 Task: Find people on LinkedIn with the title 'SQL Developer', service category 'Packaging Design', school 'Government College of Engineering', current company 'TVS Supply Chain Solutions', location 'Mujaiyingzi', and talks about '#energy'.
Action: Mouse moved to (614, 86)
Screenshot: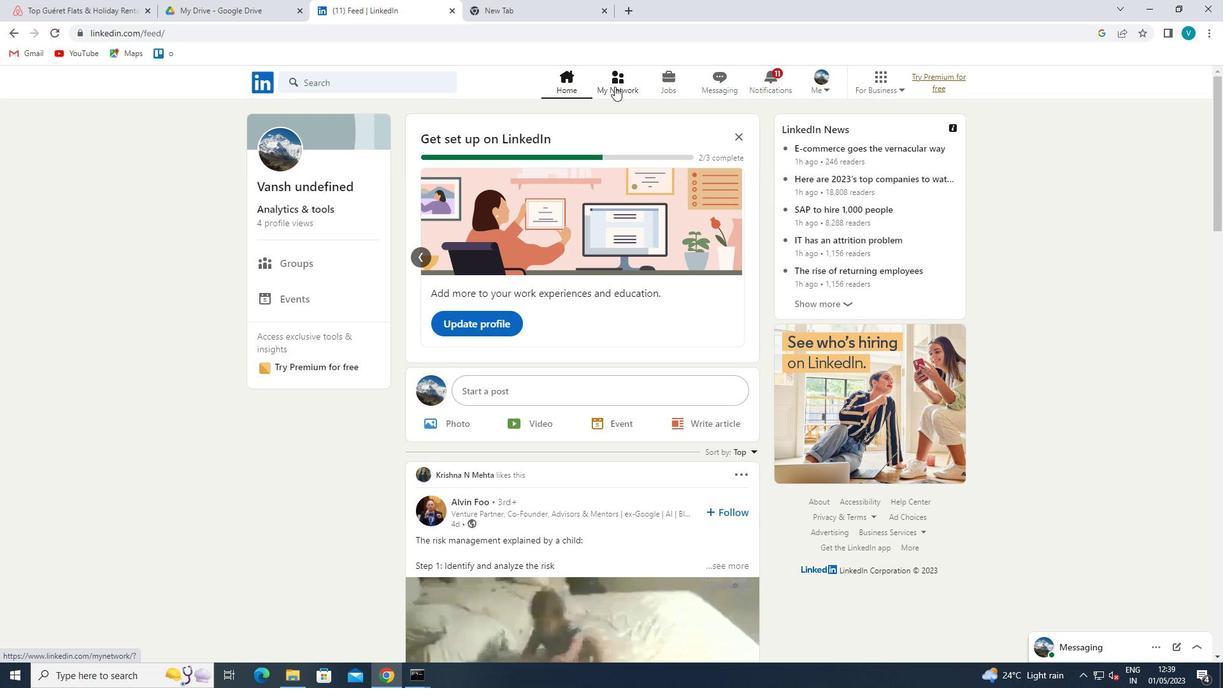 
Action: Mouse pressed left at (614, 86)
Screenshot: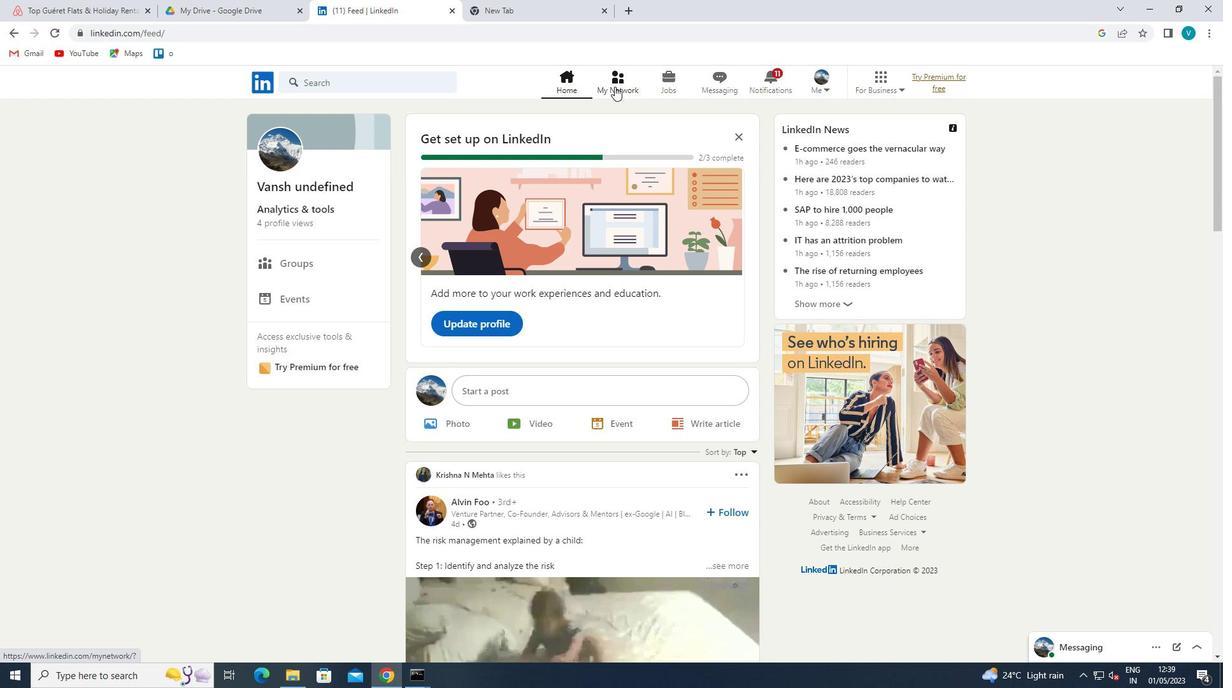 
Action: Mouse moved to (349, 158)
Screenshot: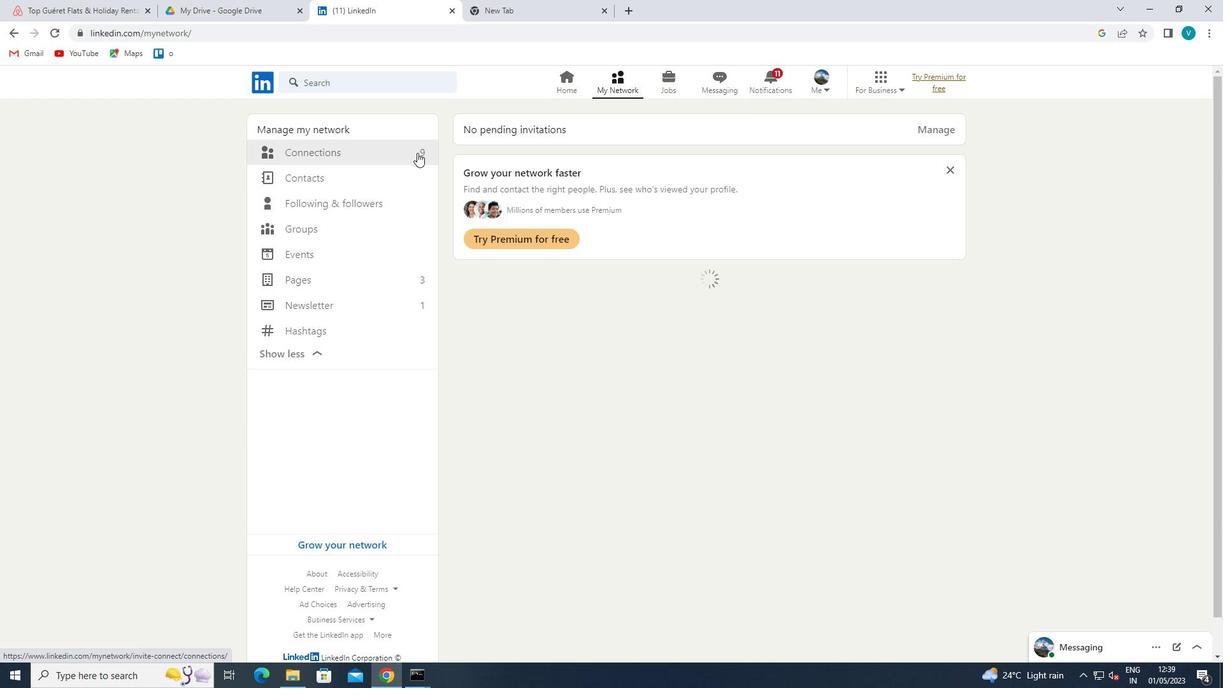 
Action: Mouse pressed left at (349, 158)
Screenshot: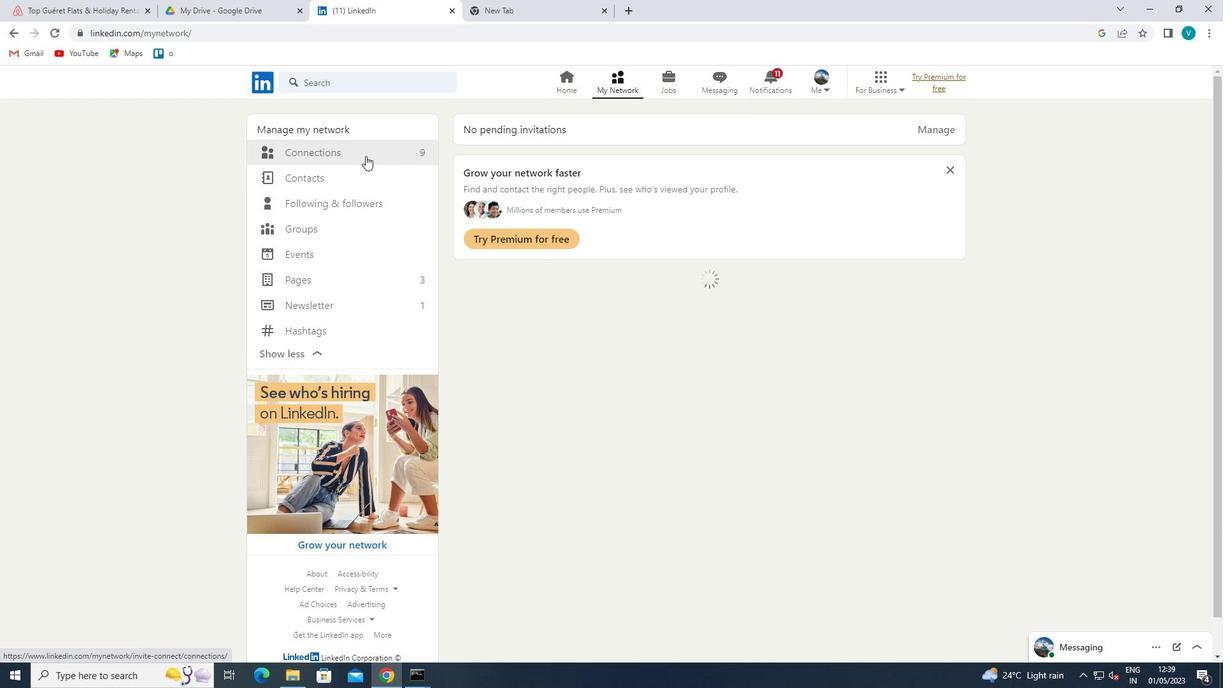 
Action: Mouse moved to (727, 158)
Screenshot: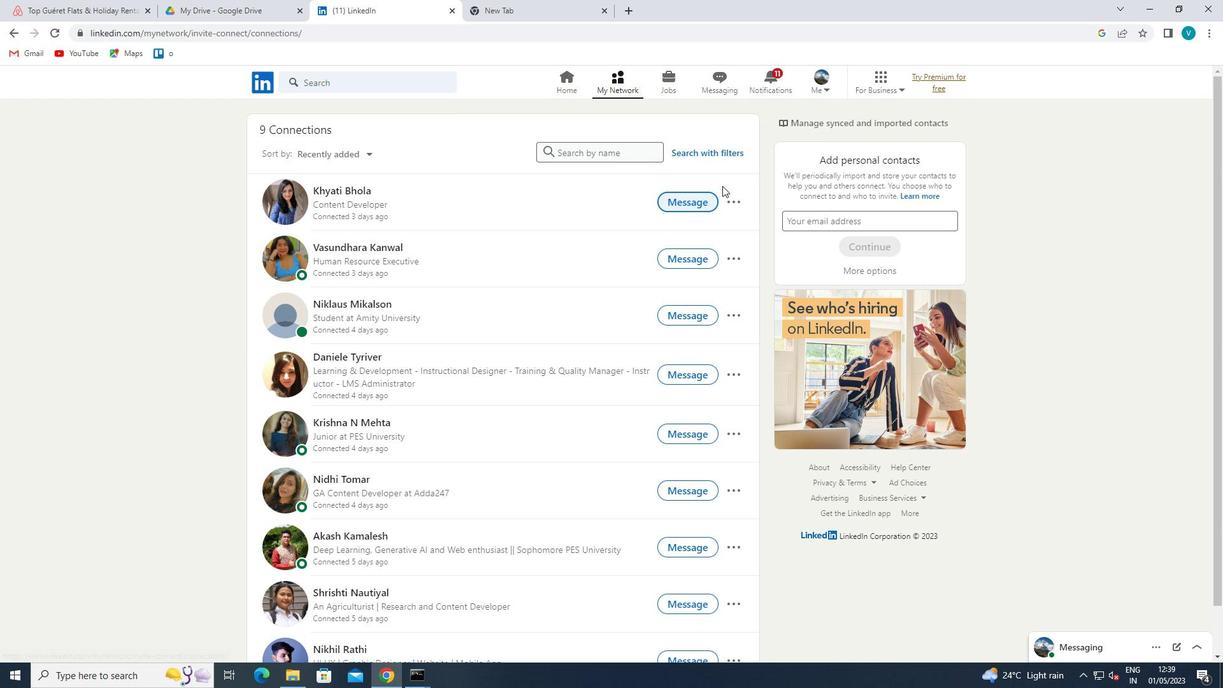
Action: Mouse pressed left at (727, 158)
Screenshot: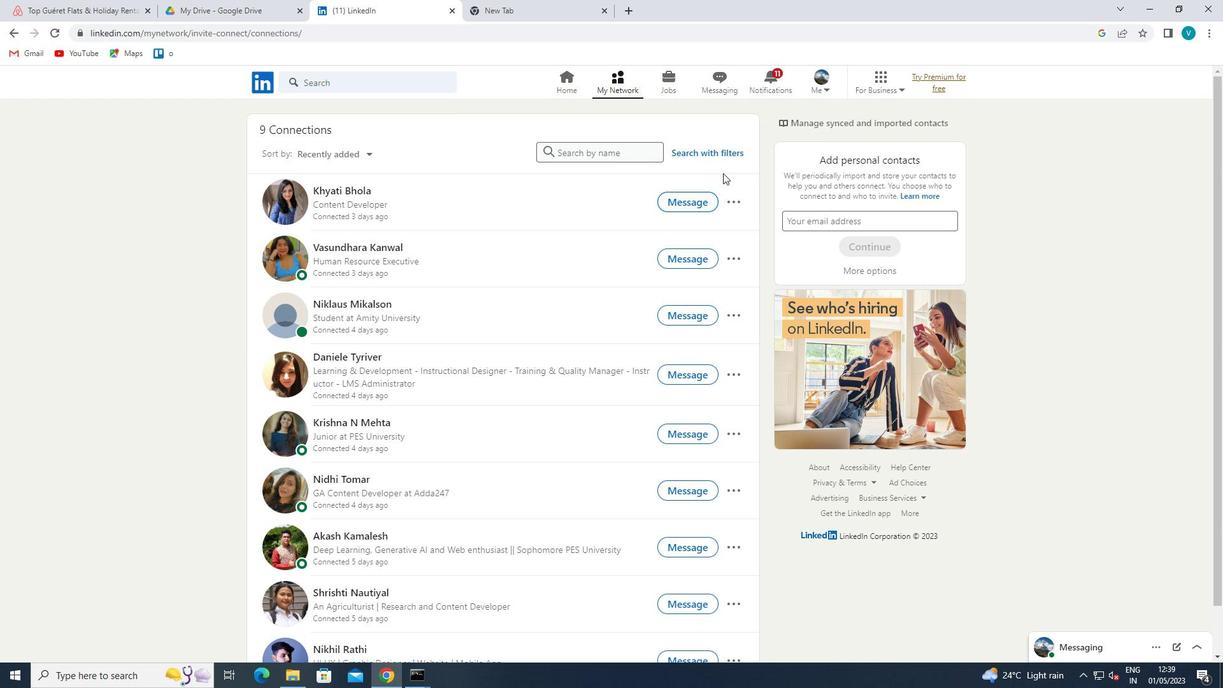 
Action: Mouse moved to (606, 120)
Screenshot: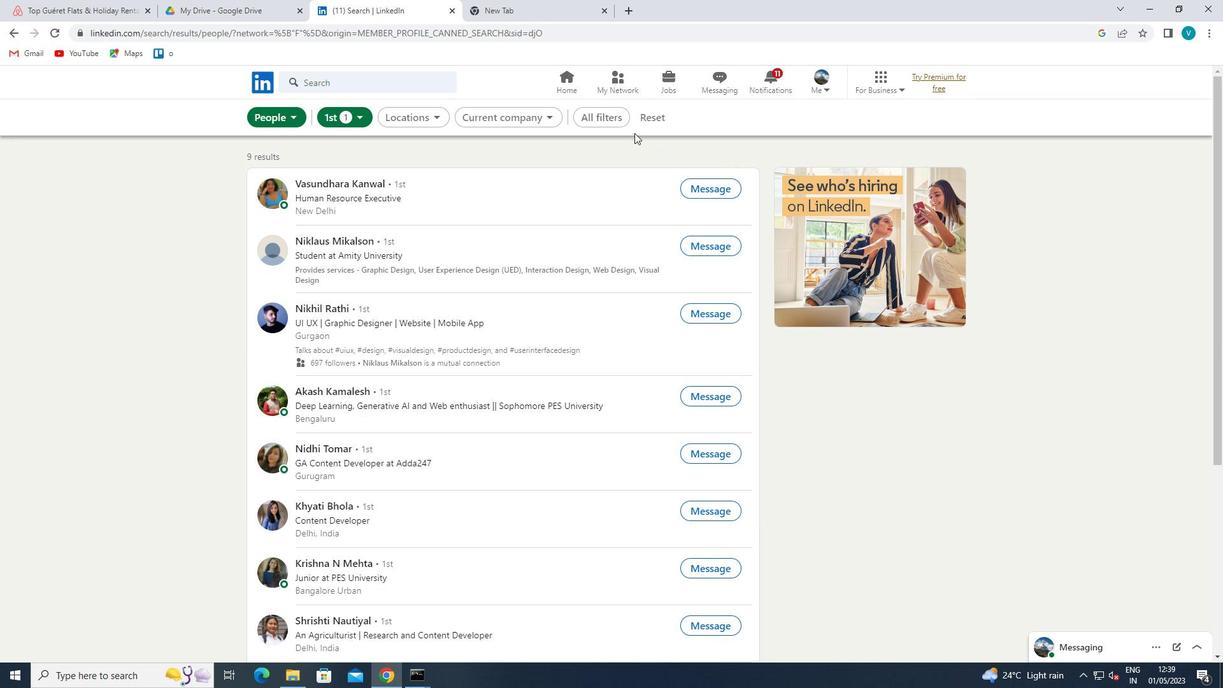 
Action: Mouse pressed left at (606, 120)
Screenshot: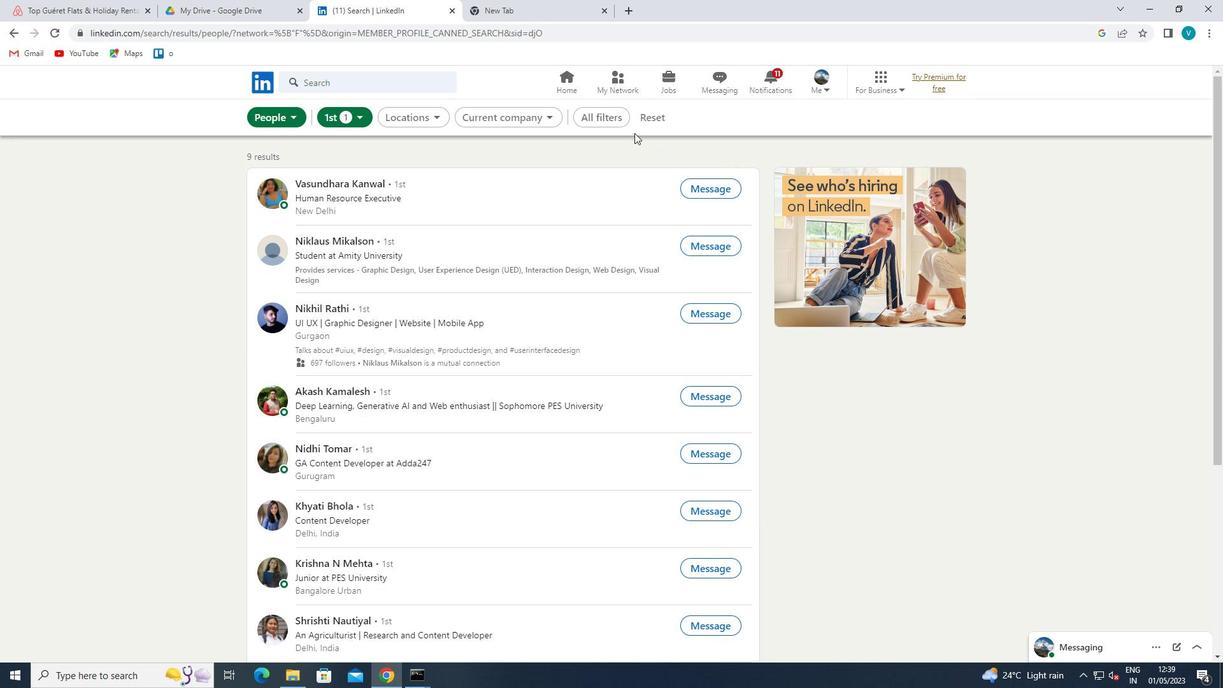 
Action: Mouse moved to (1066, 375)
Screenshot: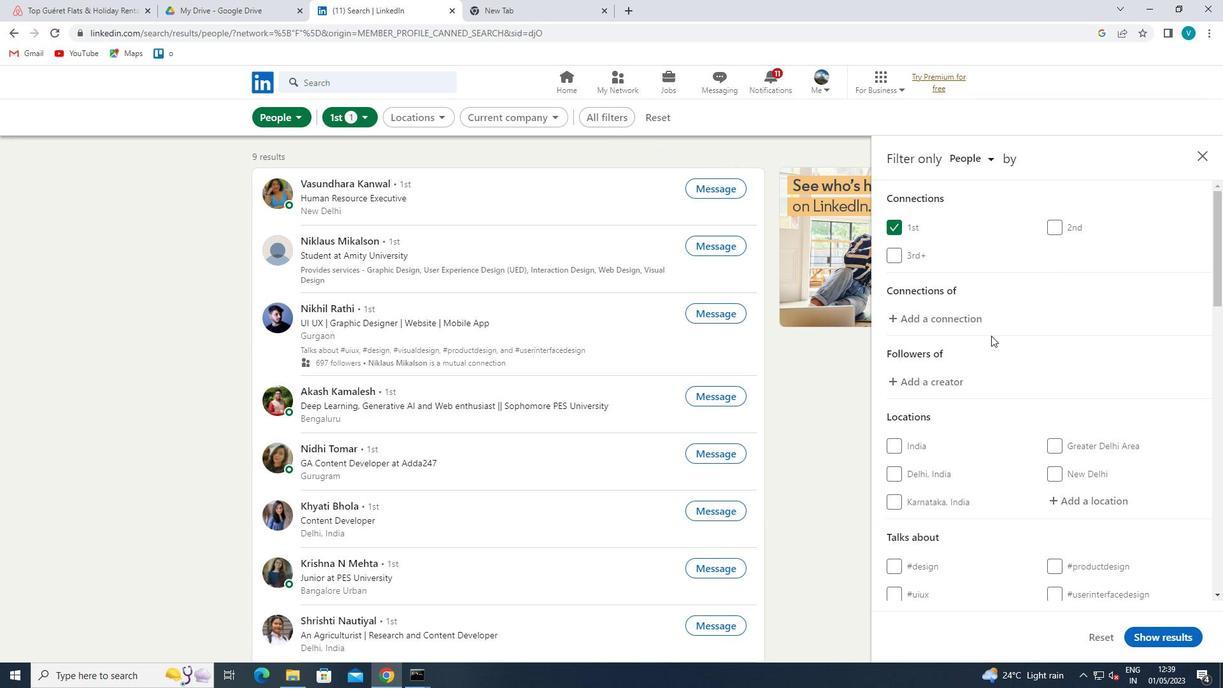 
Action: Mouse scrolled (1066, 374) with delta (0, 0)
Screenshot: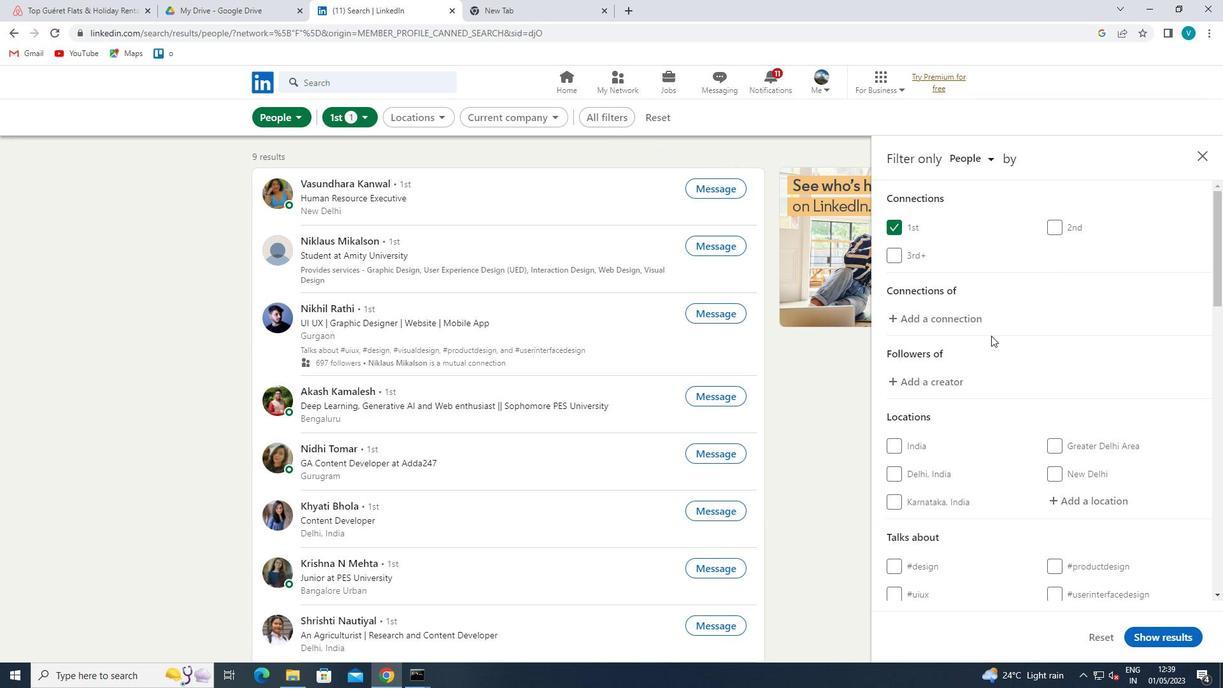 
Action: Mouse scrolled (1066, 374) with delta (0, 0)
Screenshot: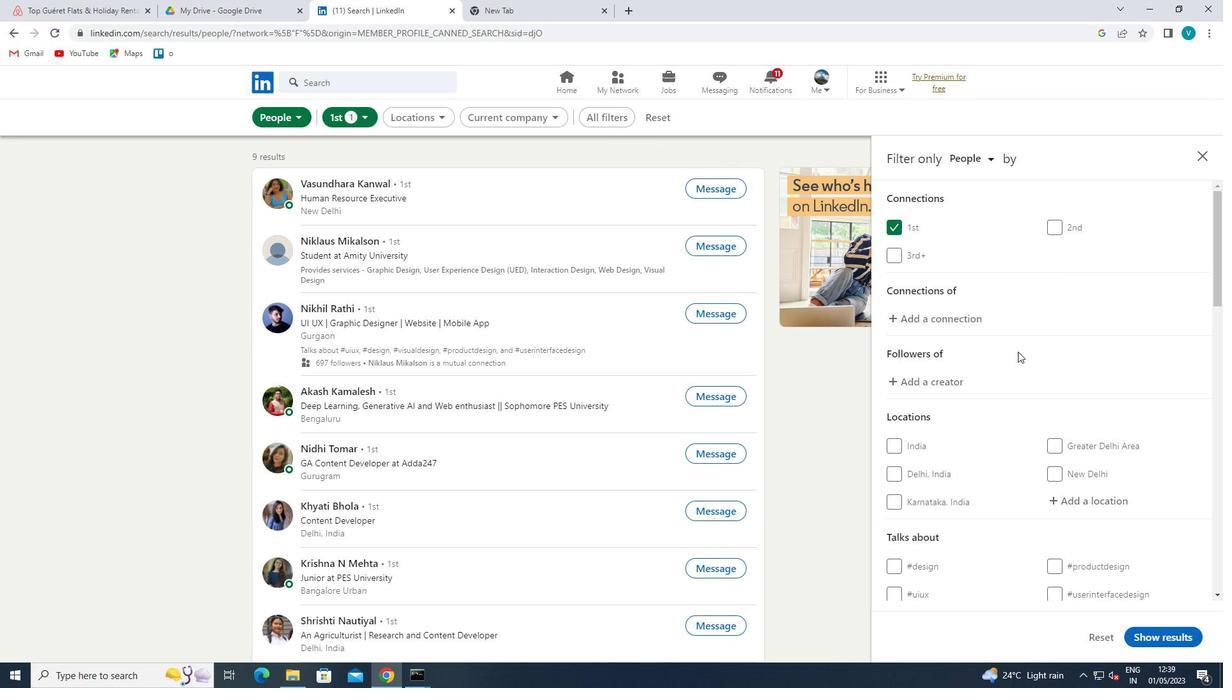 
Action: Mouse moved to (1087, 366)
Screenshot: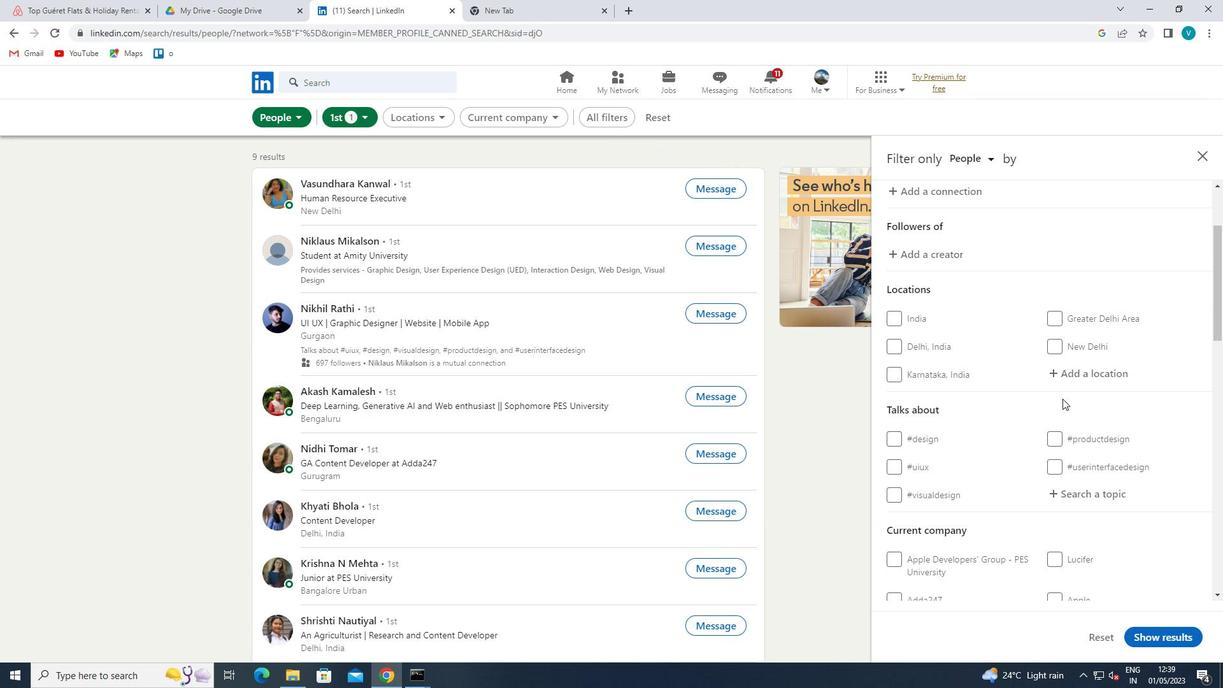 
Action: Mouse pressed left at (1087, 366)
Screenshot: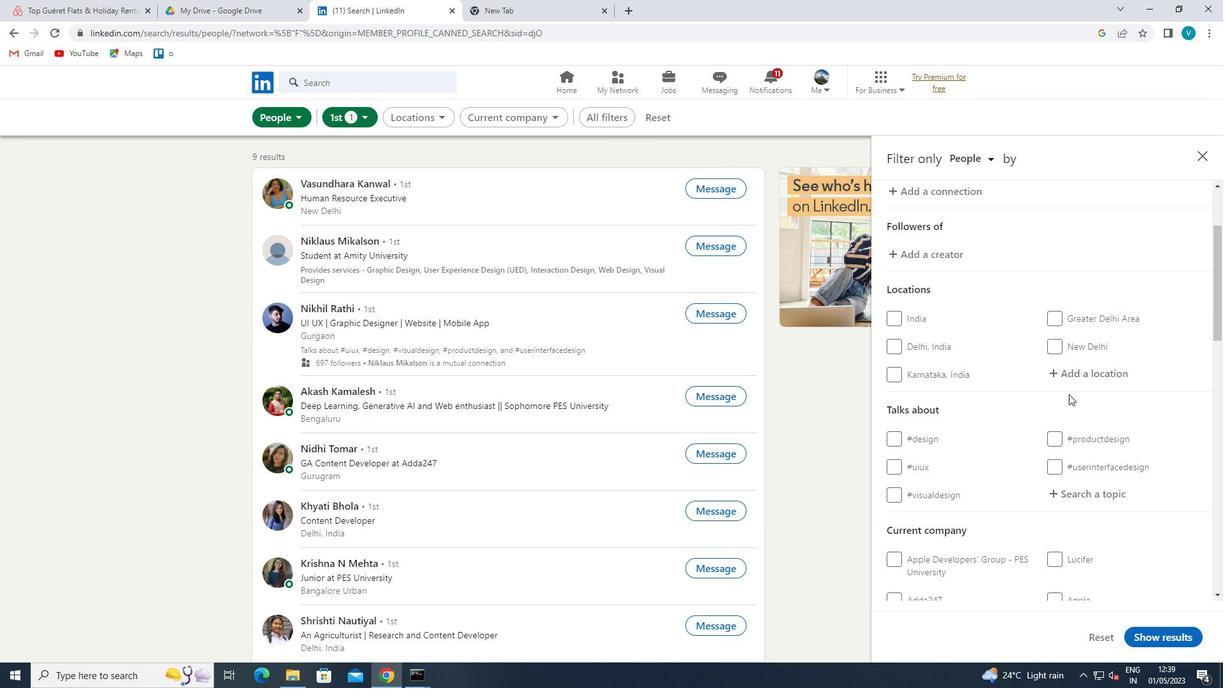 
Action: Mouse moved to (1088, 365)
Screenshot: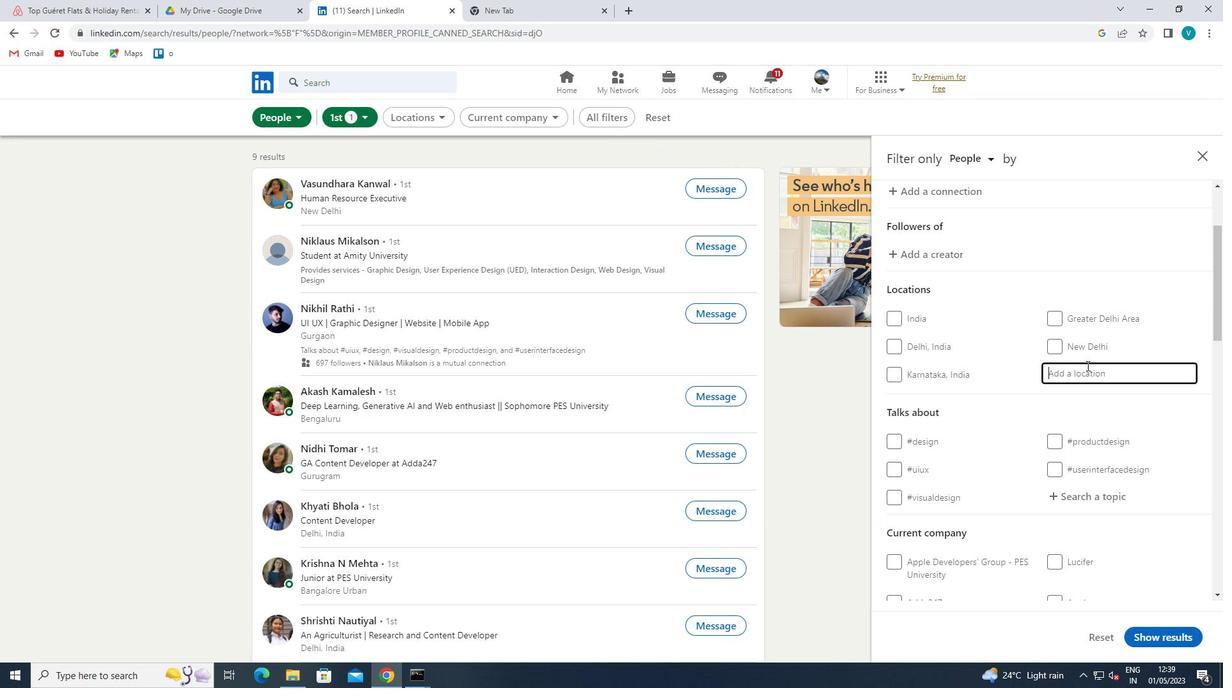 
Action: Key pressed <Key.shift>MUH<Key.backspace>JIAYINGZI<Key.space>
Screenshot: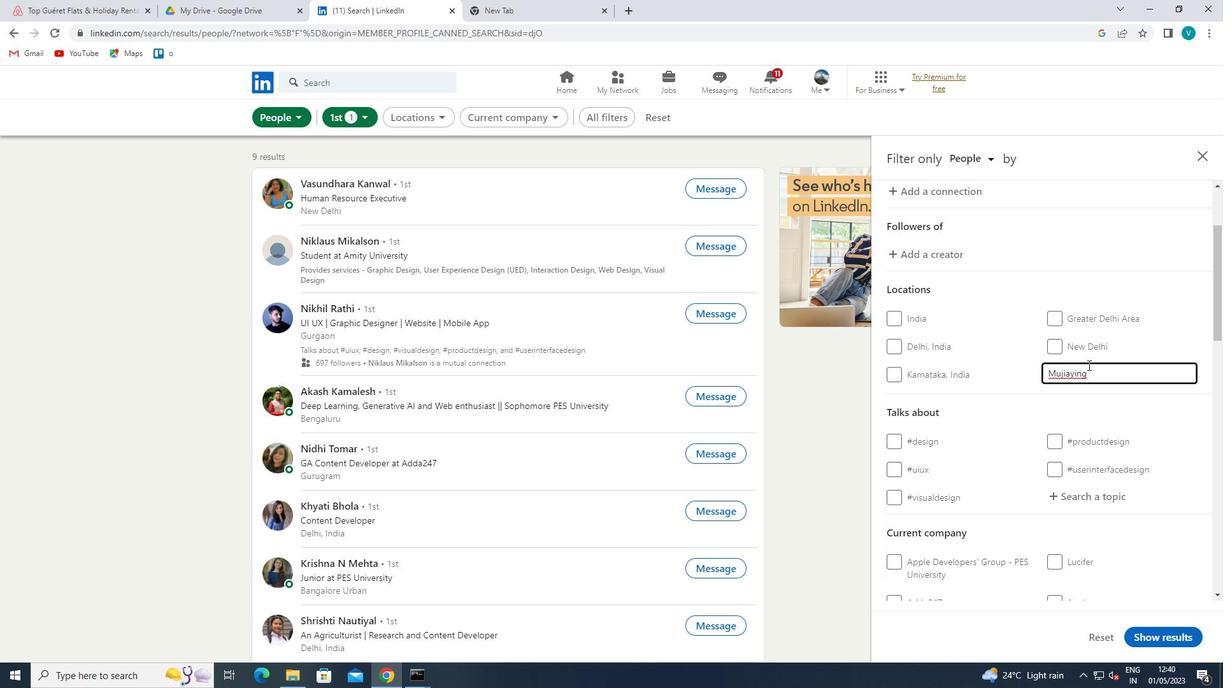 
Action: Mouse moved to (1010, 389)
Screenshot: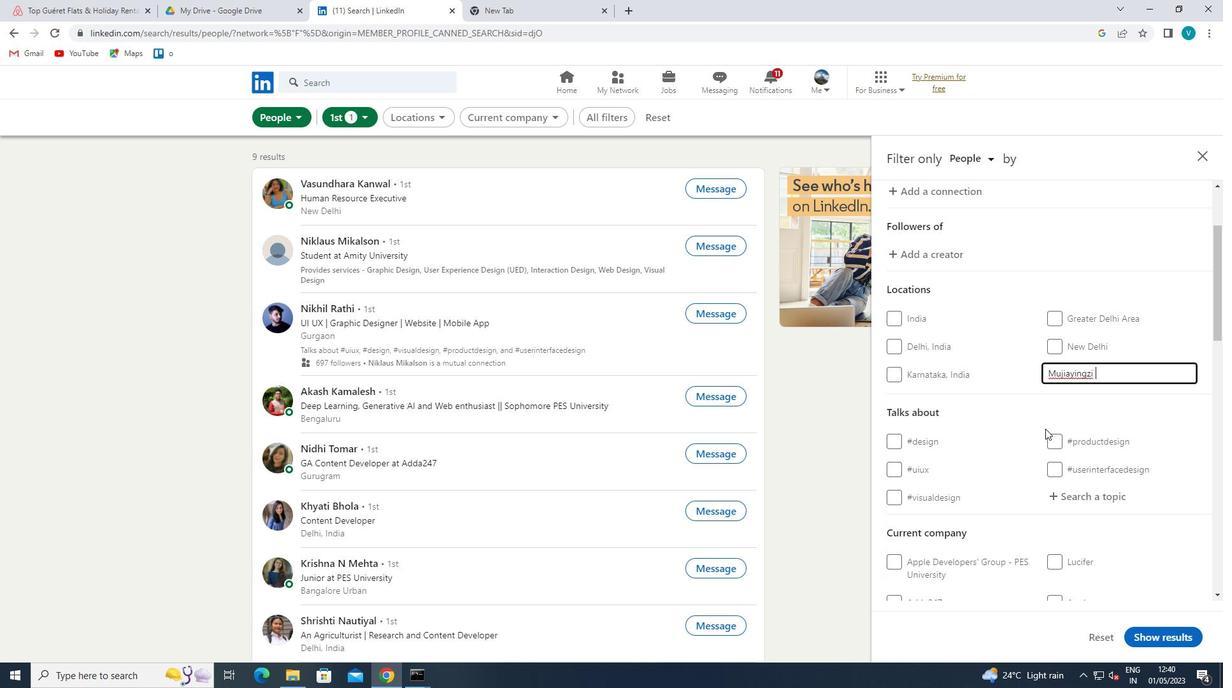 
Action: Mouse pressed left at (1010, 389)
Screenshot: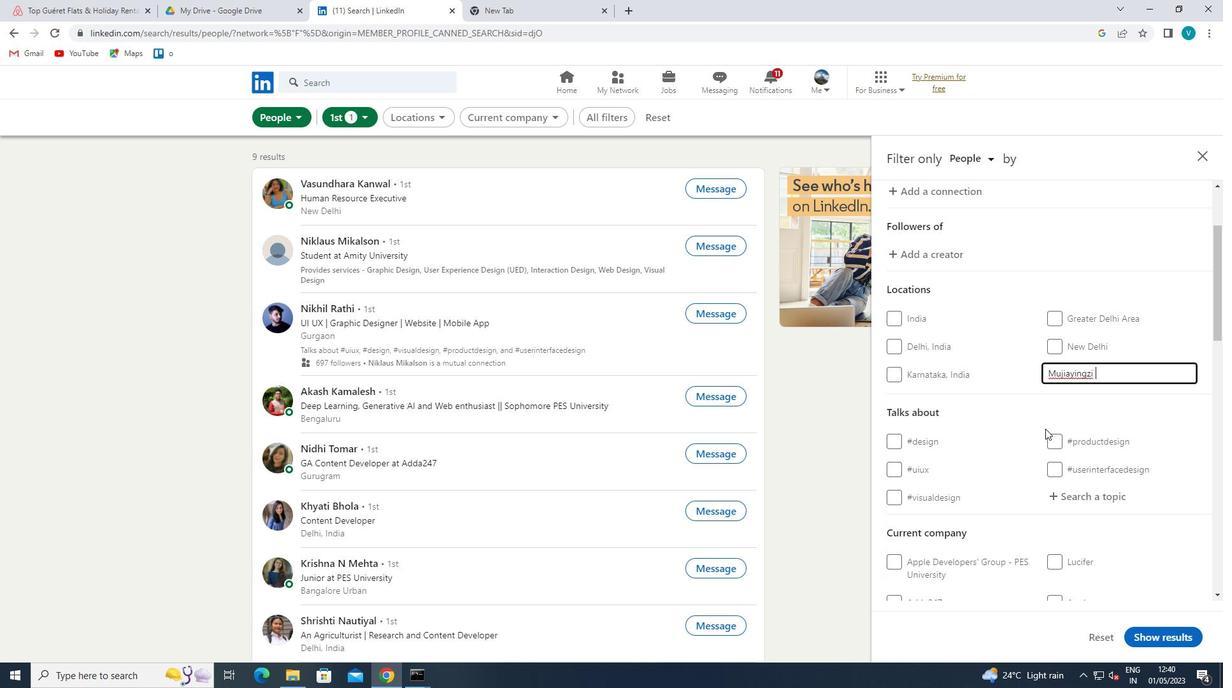 
Action: Mouse moved to (1077, 419)
Screenshot: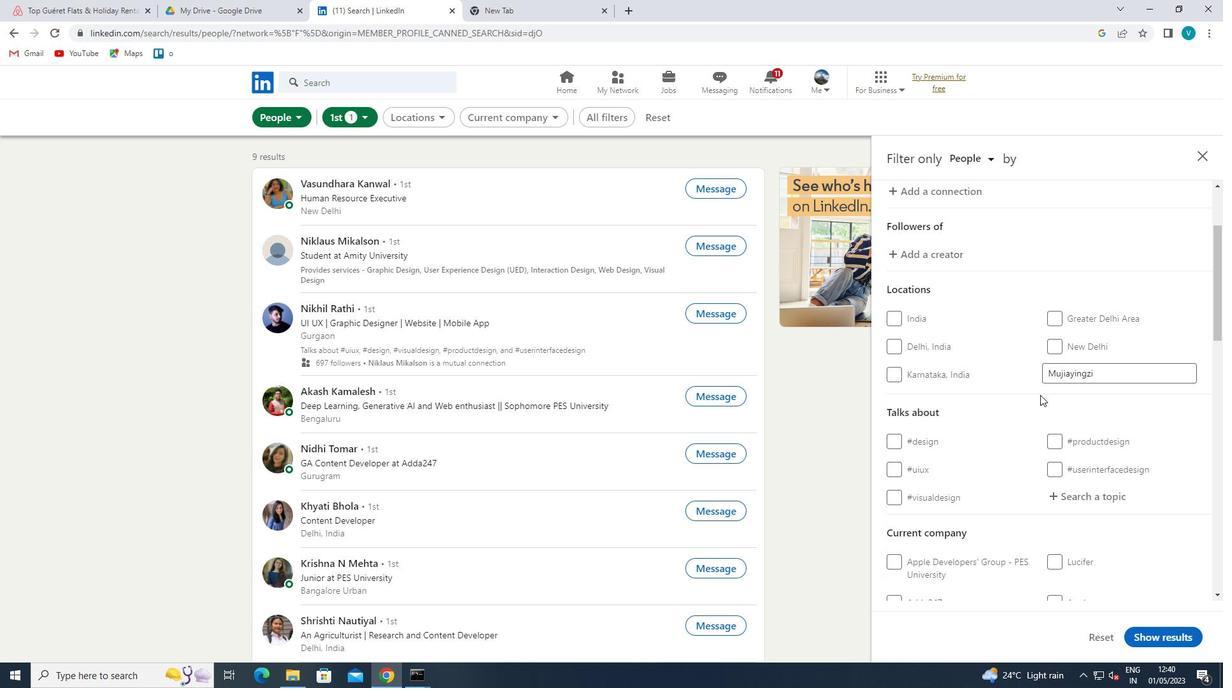 
Action: Mouse scrolled (1077, 418) with delta (0, 0)
Screenshot: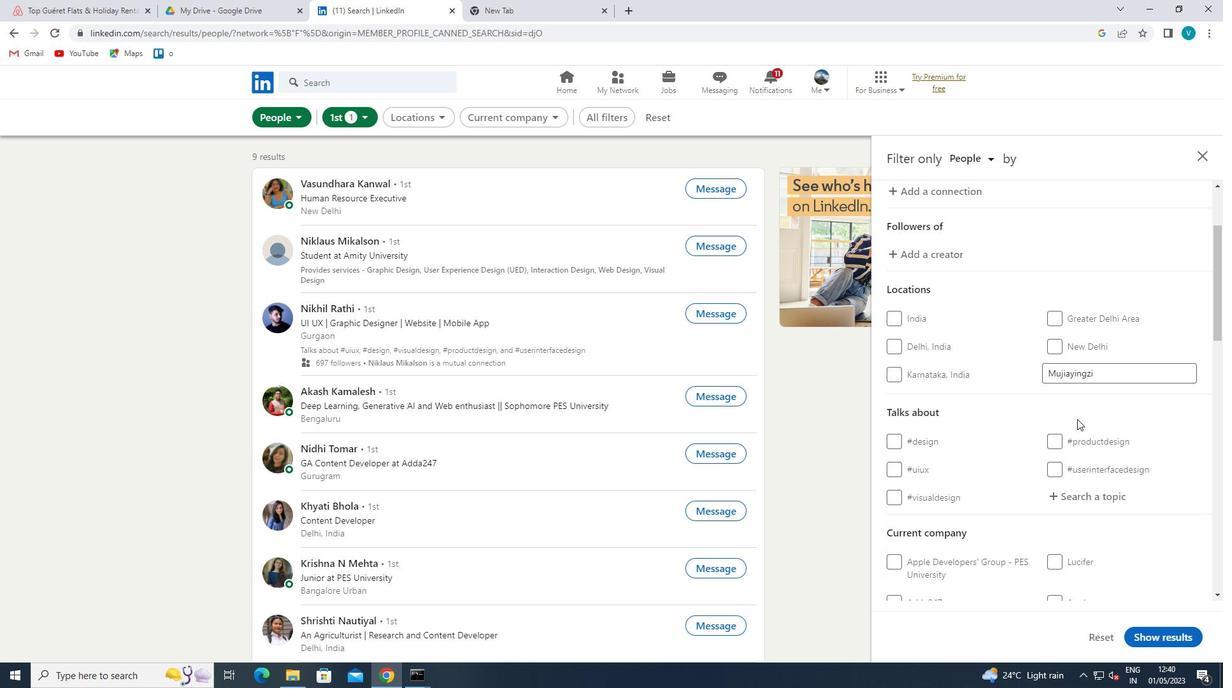 
Action: Mouse moved to (1077, 419)
Screenshot: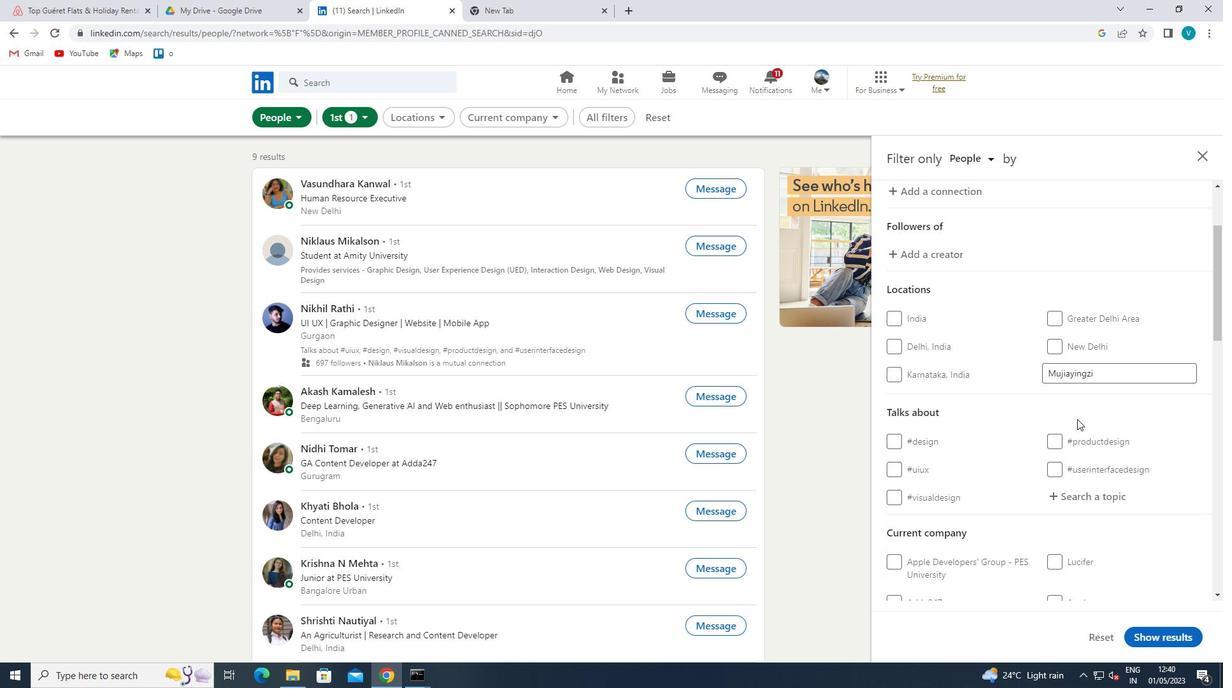 
Action: Mouse scrolled (1077, 419) with delta (0, 0)
Screenshot: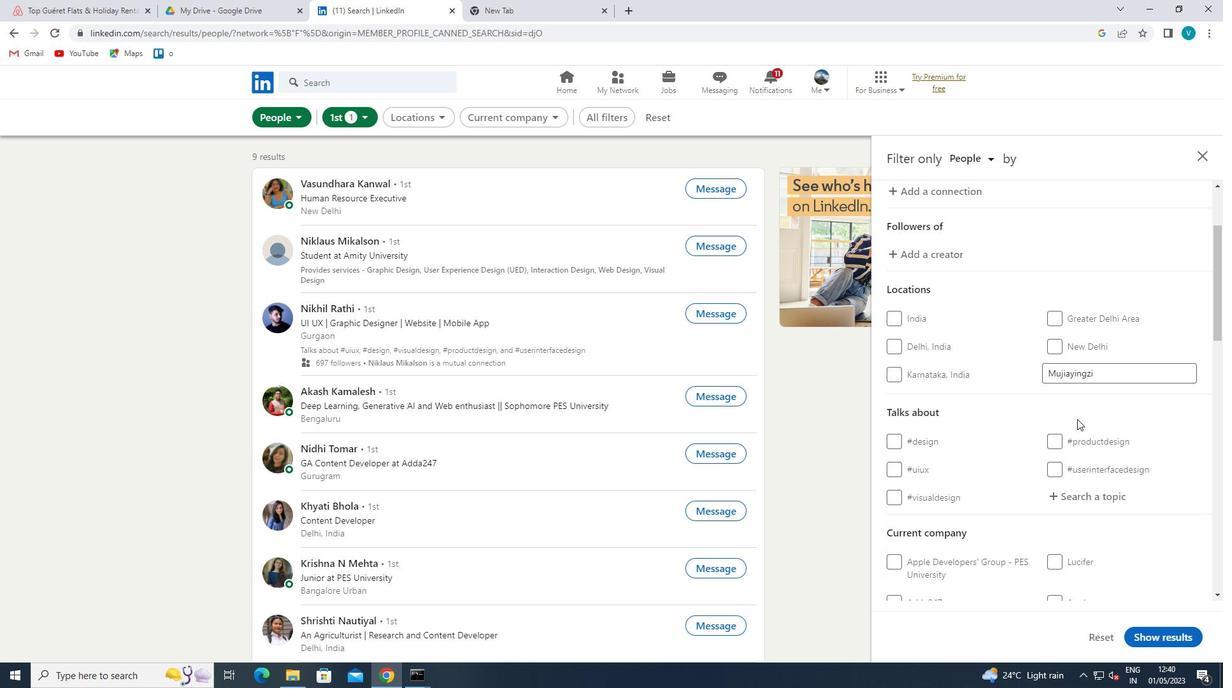 
Action: Mouse moved to (1103, 367)
Screenshot: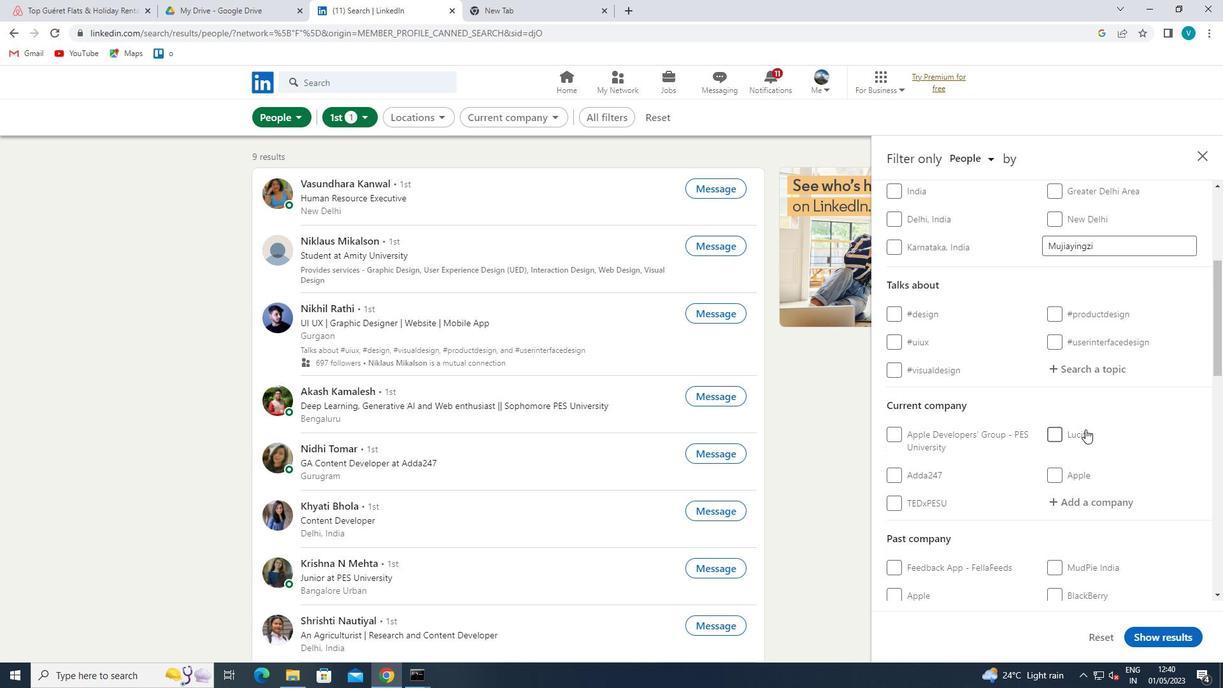 
Action: Mouse pressed left at (1103, 367)
Screenshot: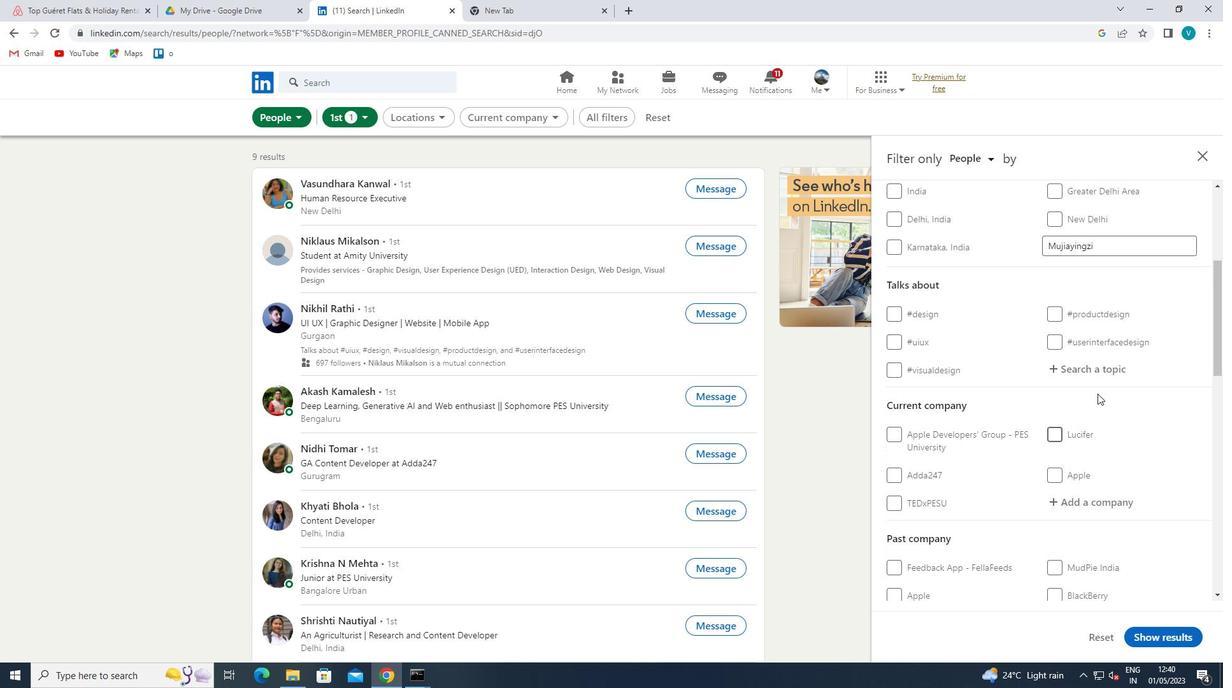 
Action: Key pressed <Key.shift>#ENERGY
Screenshot: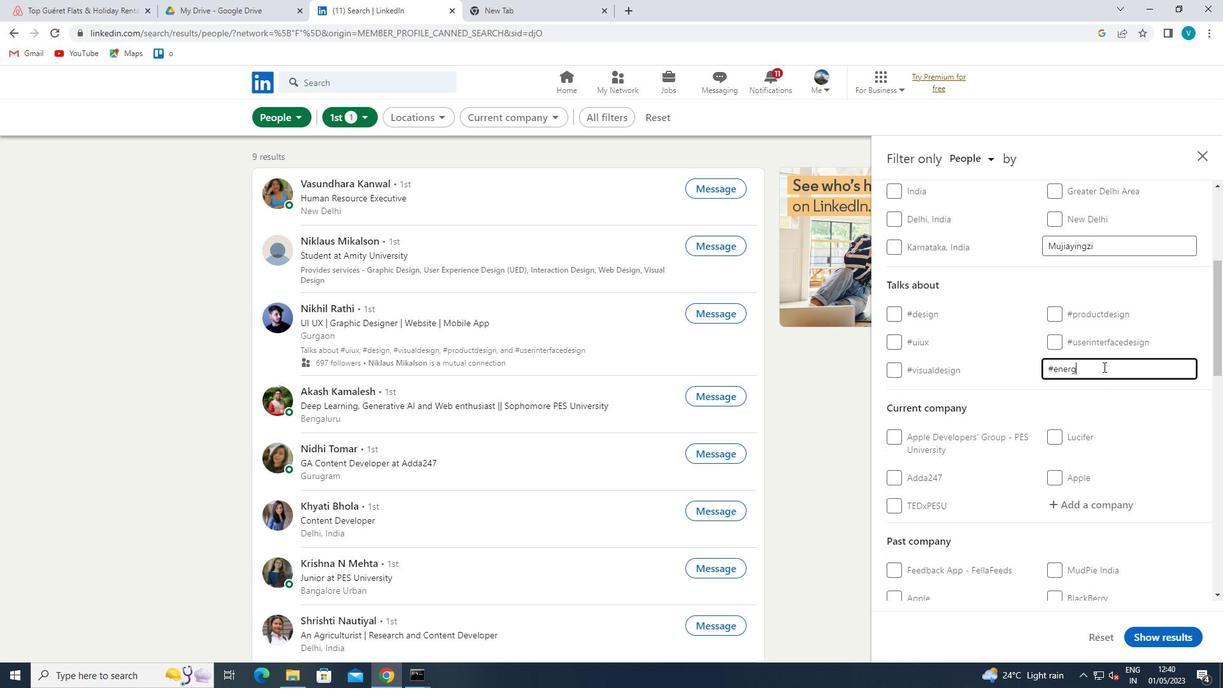 
Action: Mouse moved to (1051, 397)
Screenshot: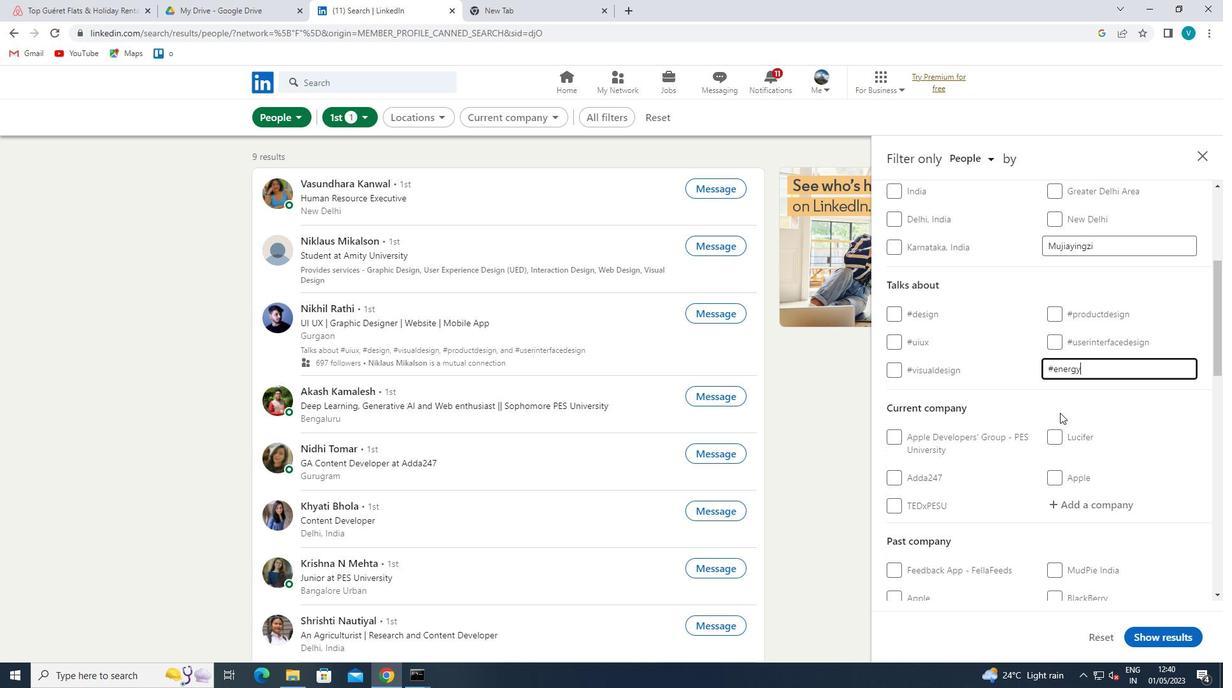 
Action: Mouse pressed left at (1051, 397)
Screenshot: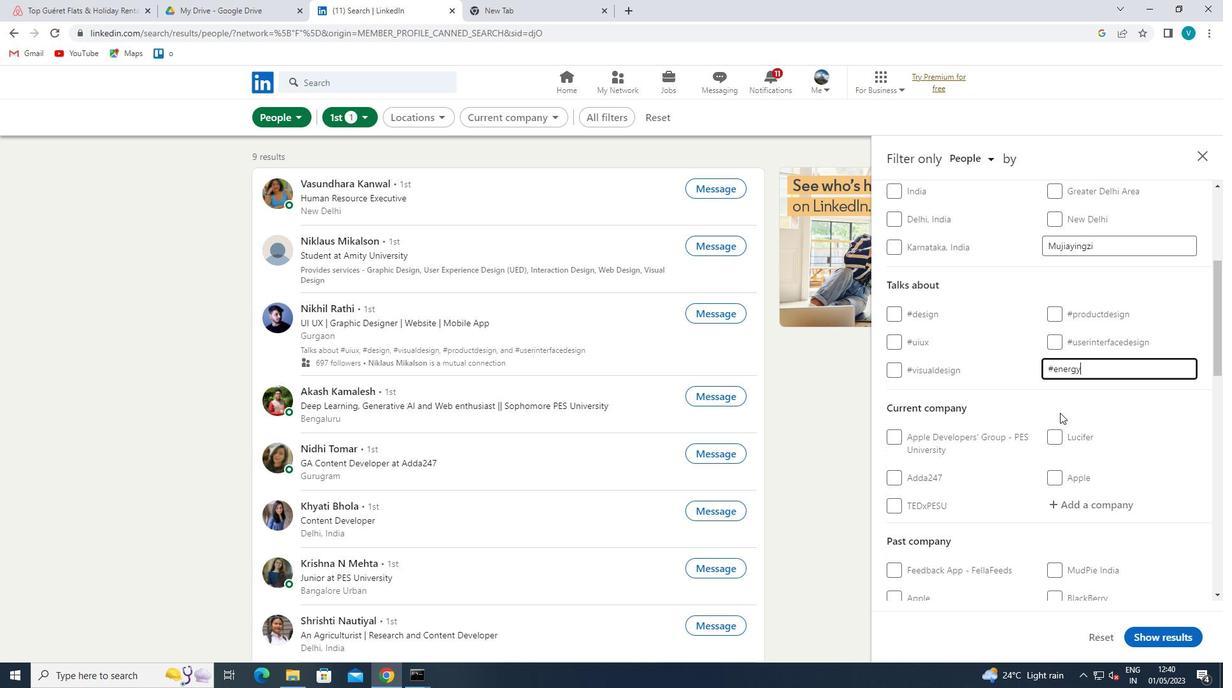 
Action: Mouse moved to (1051, 395)
Screenshot: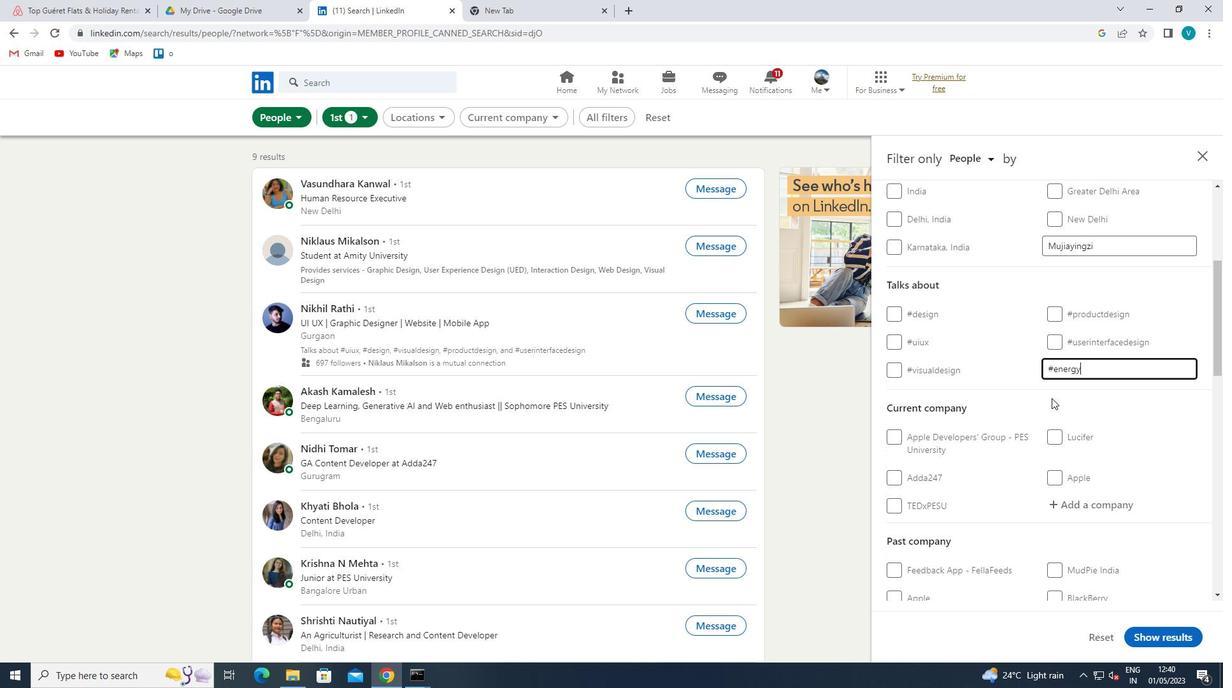 
Action: Mouse scrolled (1051, 395) with delta (0, 0)
Screenshot: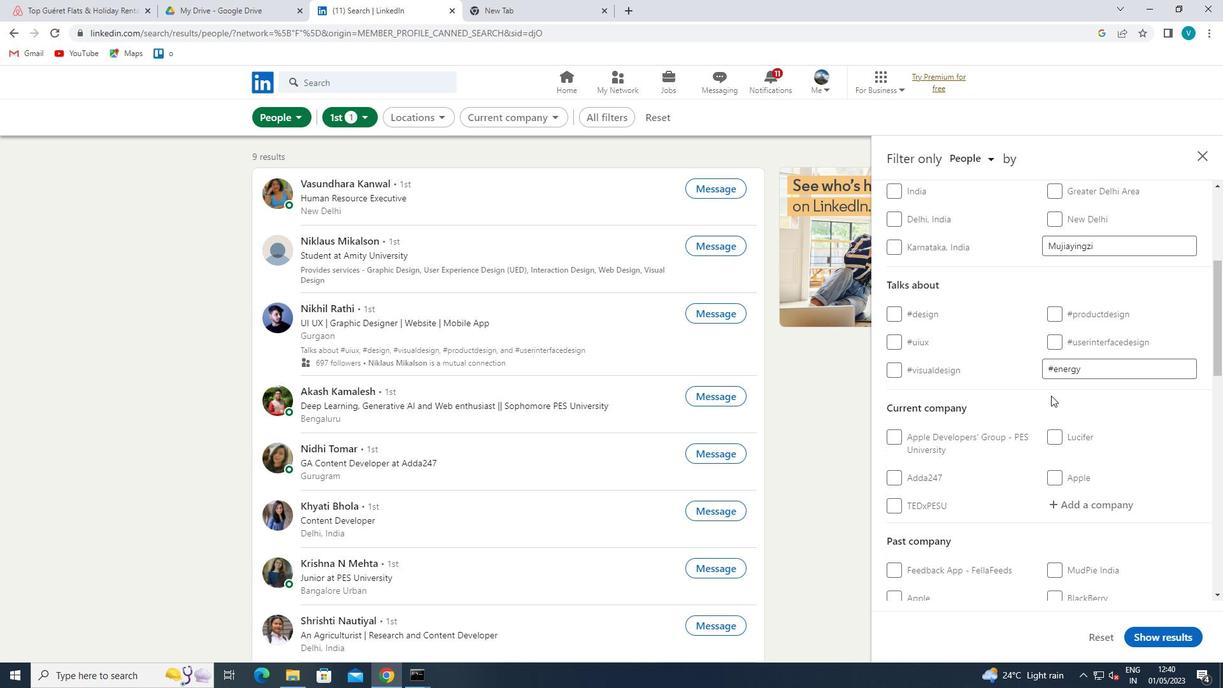 
Action: Mouse scrolled (1051, 395) with delta (0, 0)
Screenshot: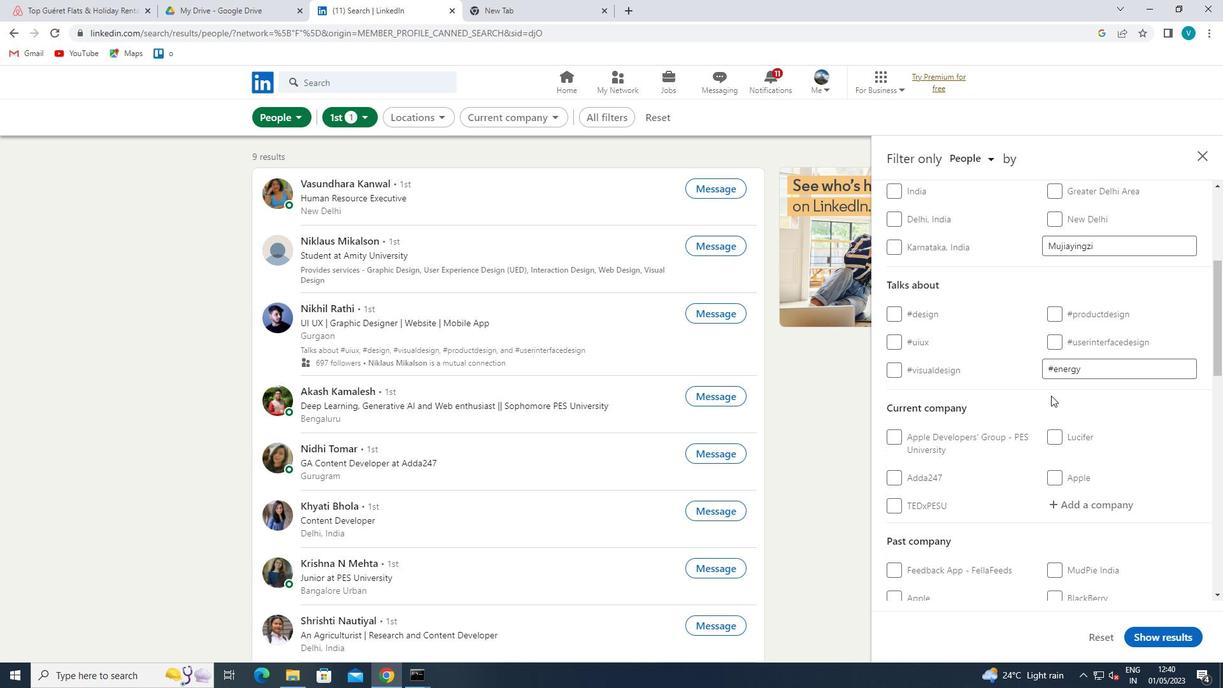 
Action: Mouse moved to (1074, 379)
Screenshot: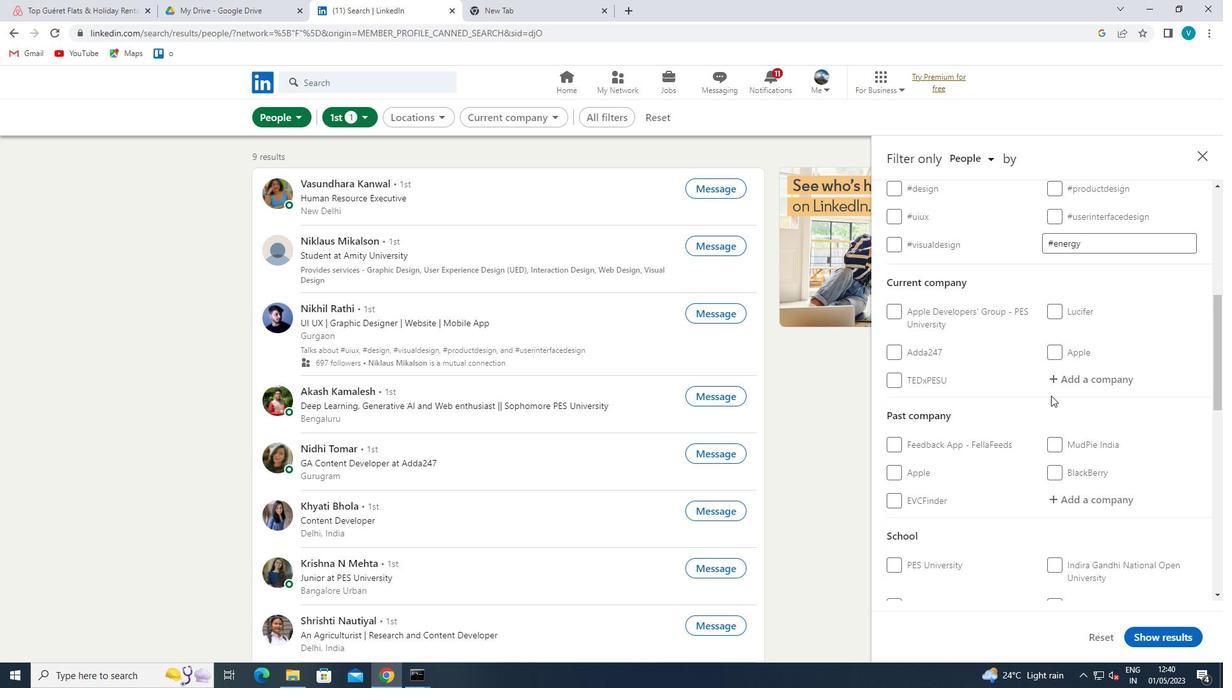 
Action: Mouse pressed left at (1074, 379)
Screenshot: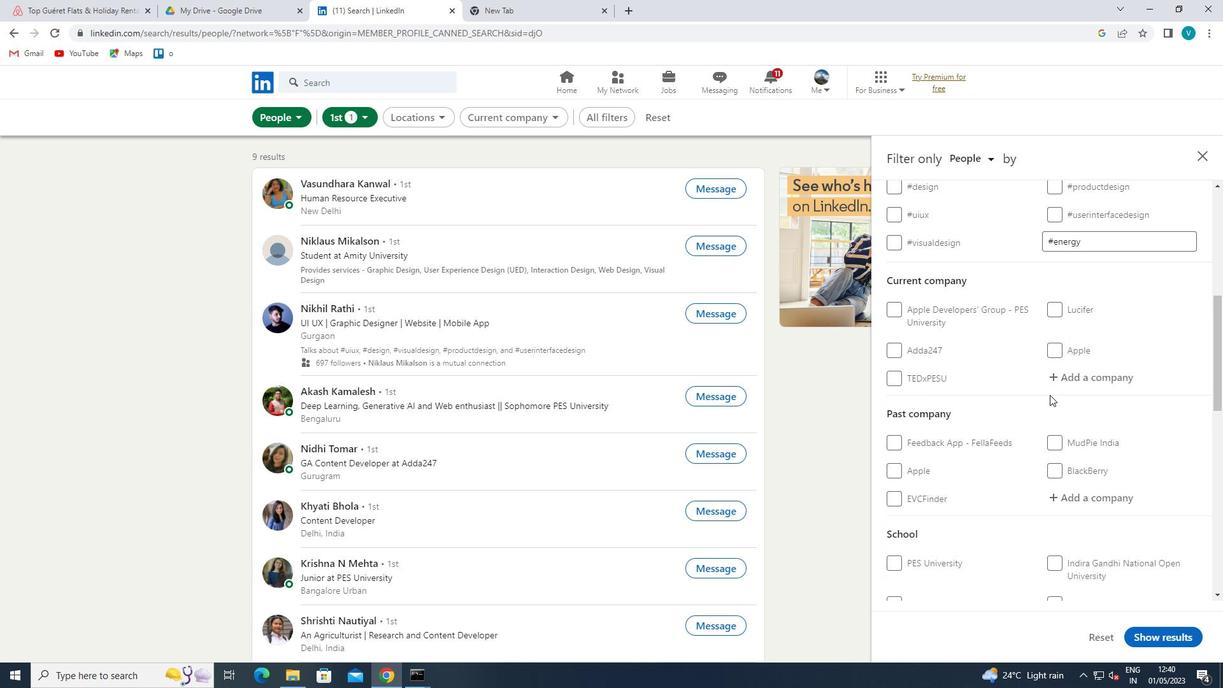 
Action: Key pressed <Key.shift>TVS<Key.space><Key.shift>SUPPLY<Key.space>
Screenshot: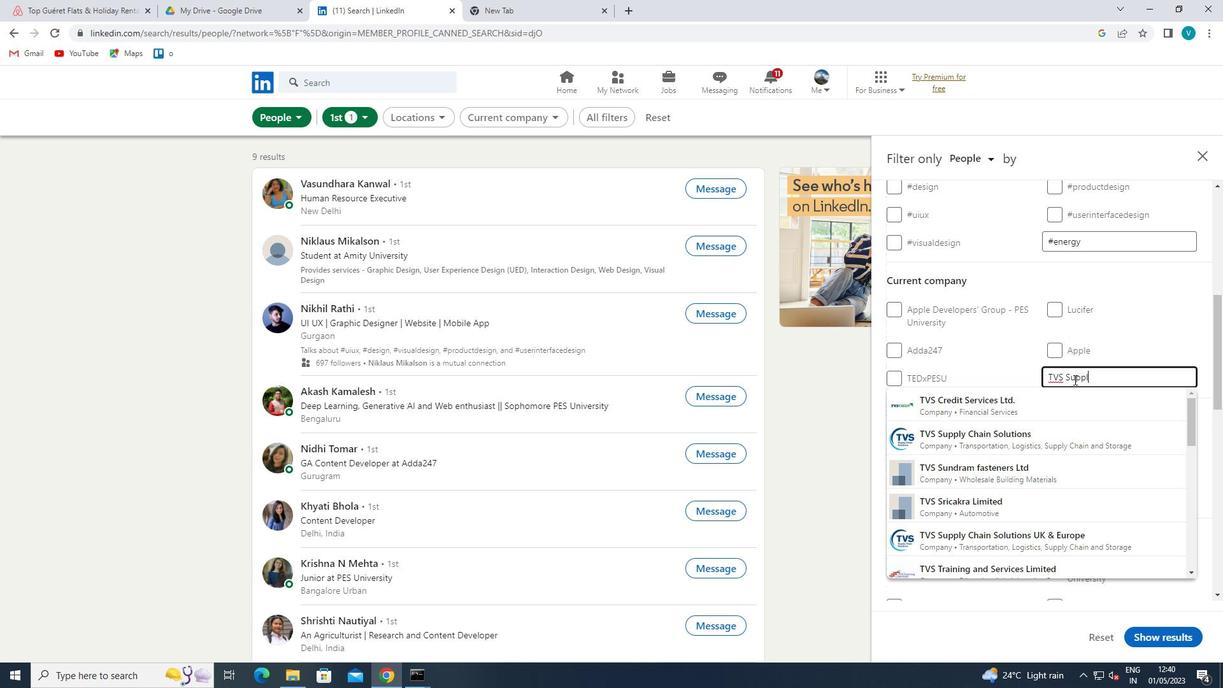 
Action: Mouse moved to (1059, 401)
Screenshot: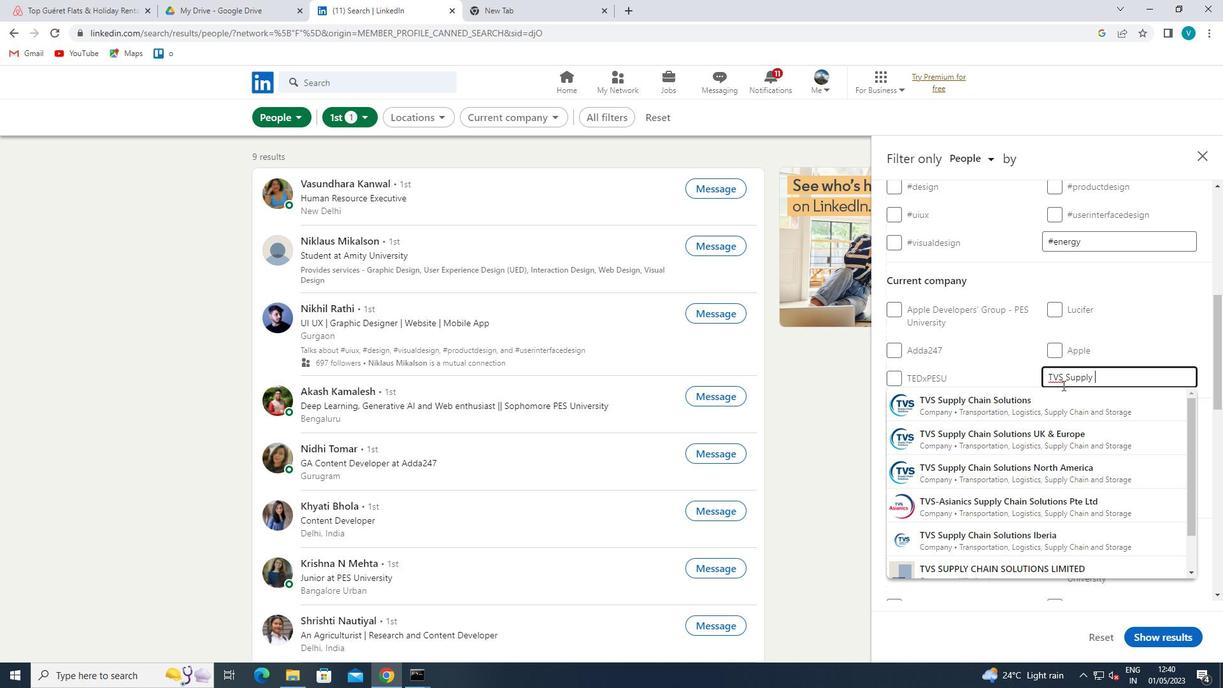 
Action: Mouse pressed left at (1059, 401)
Screenshot: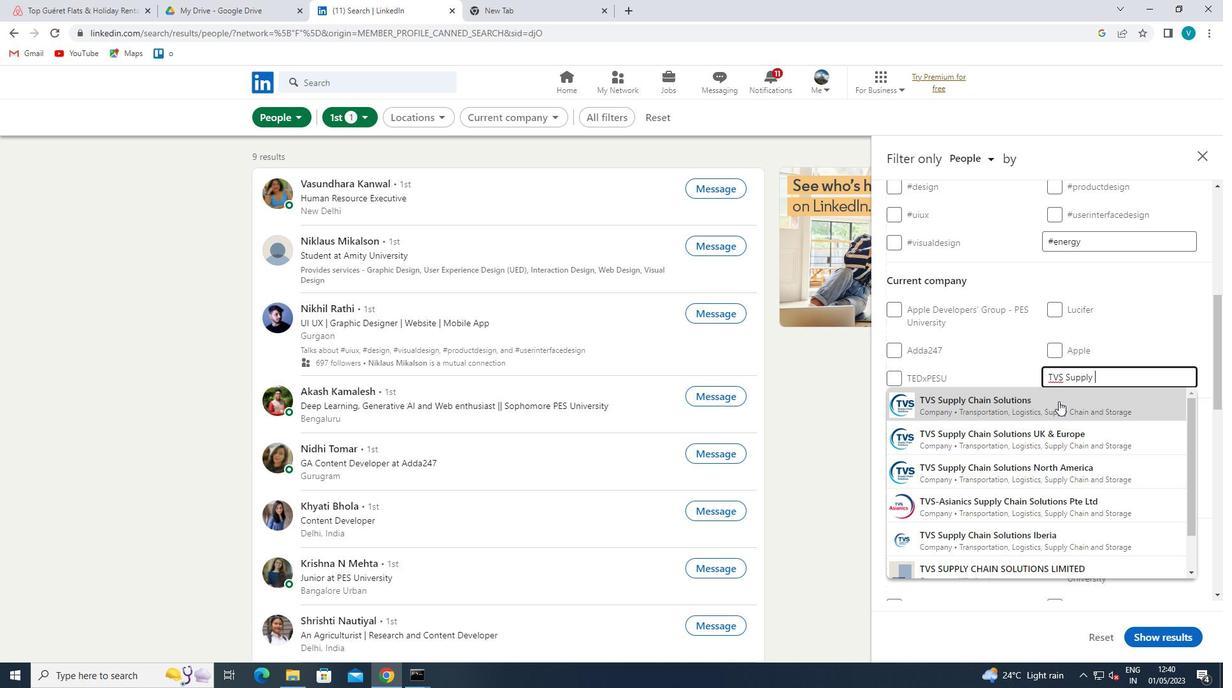 
Action: Mouse scrolled (1059, 400) with delta (0, 0)
Screenshot: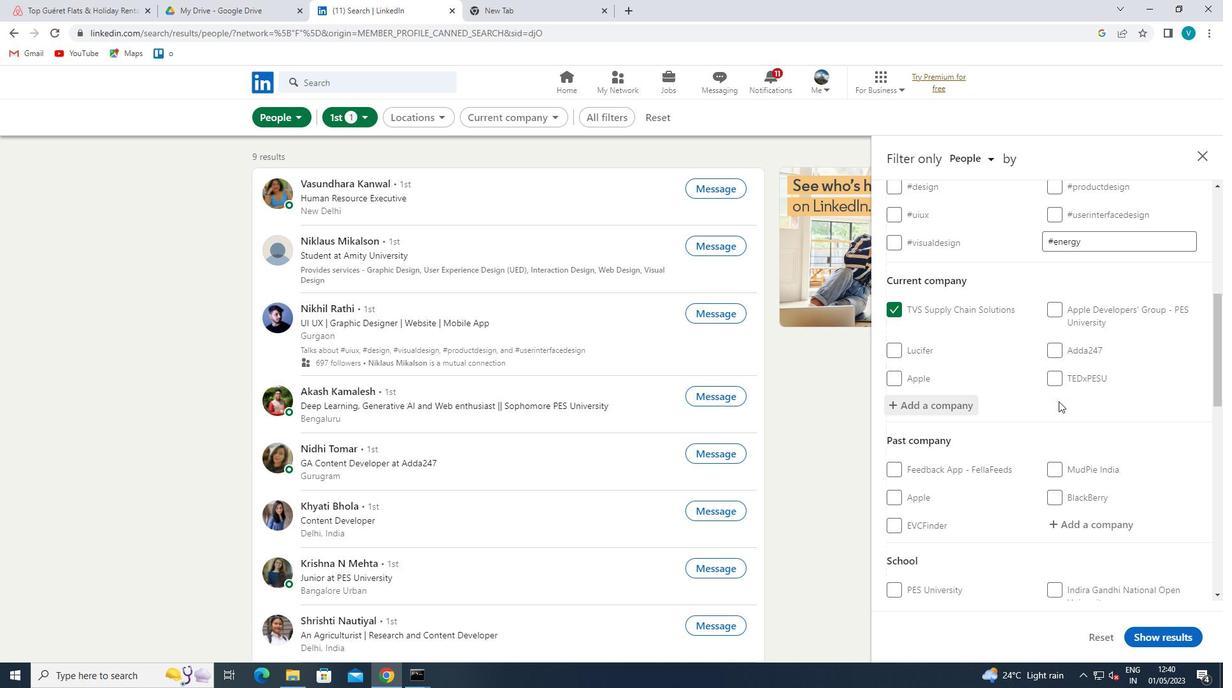 
Action: Mouse scrolled (1059, 400) with delta (0, 0)
Screenshot: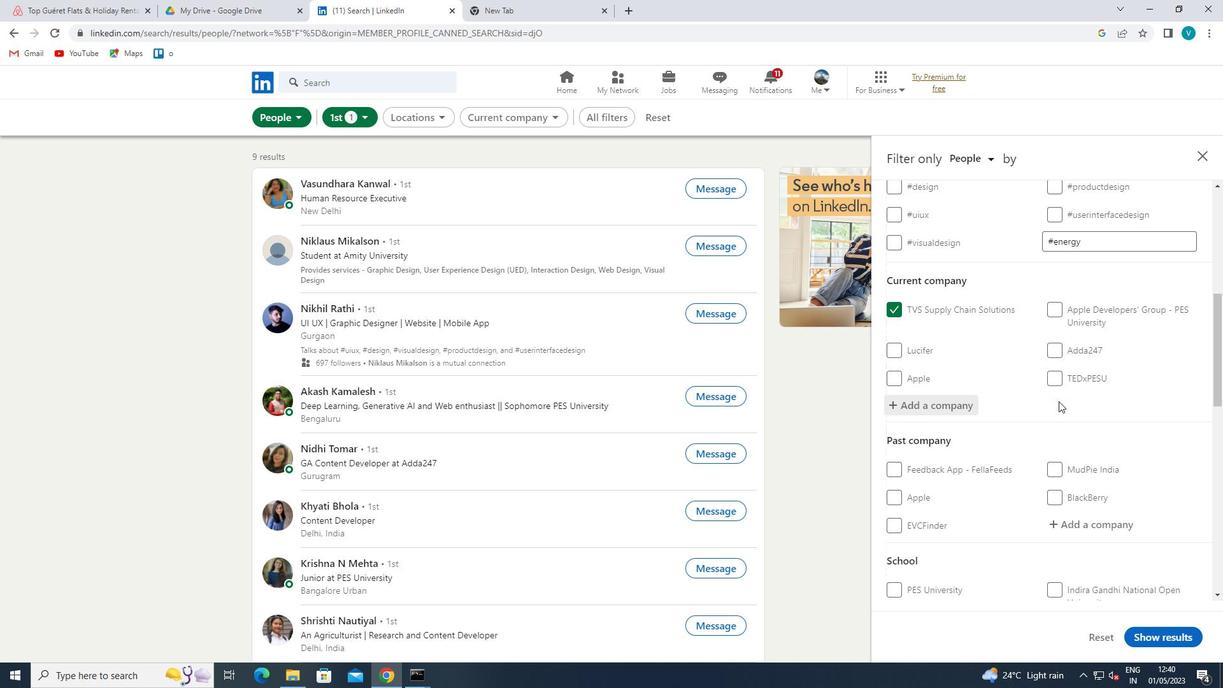 
Action: Mouse scrolled (1059, 400) with delta (0, 0)
Screenshot: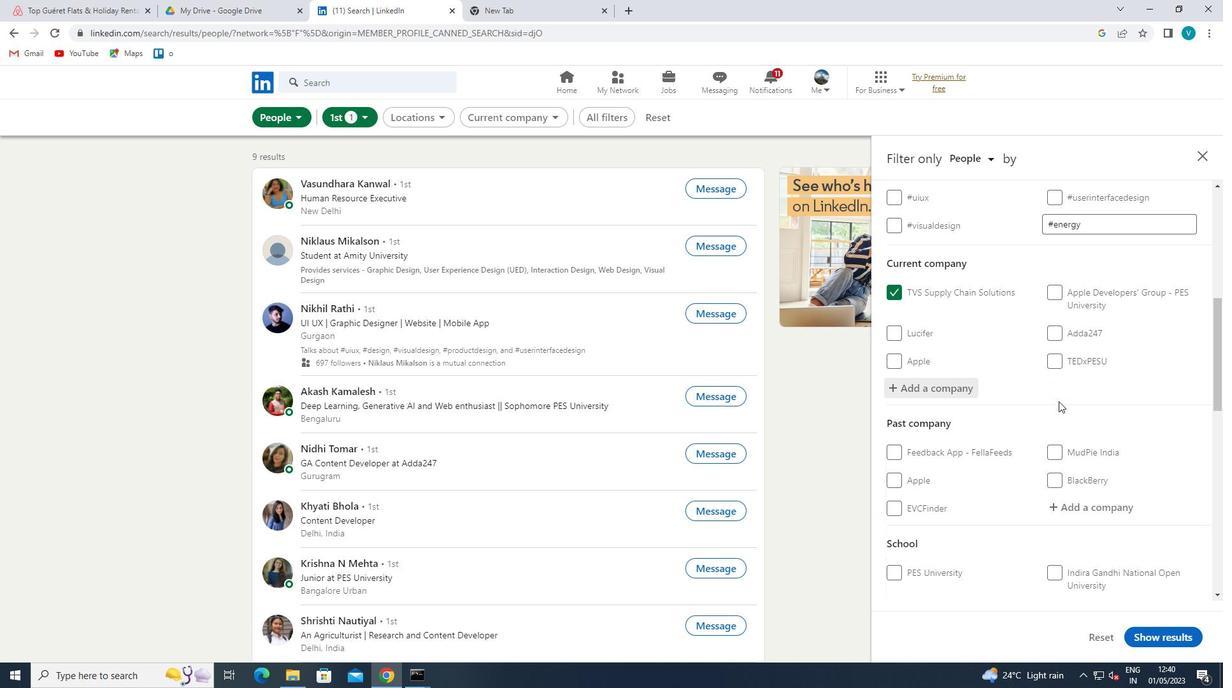 
Action: Mouse moved to (1064, 399)
Screenshot: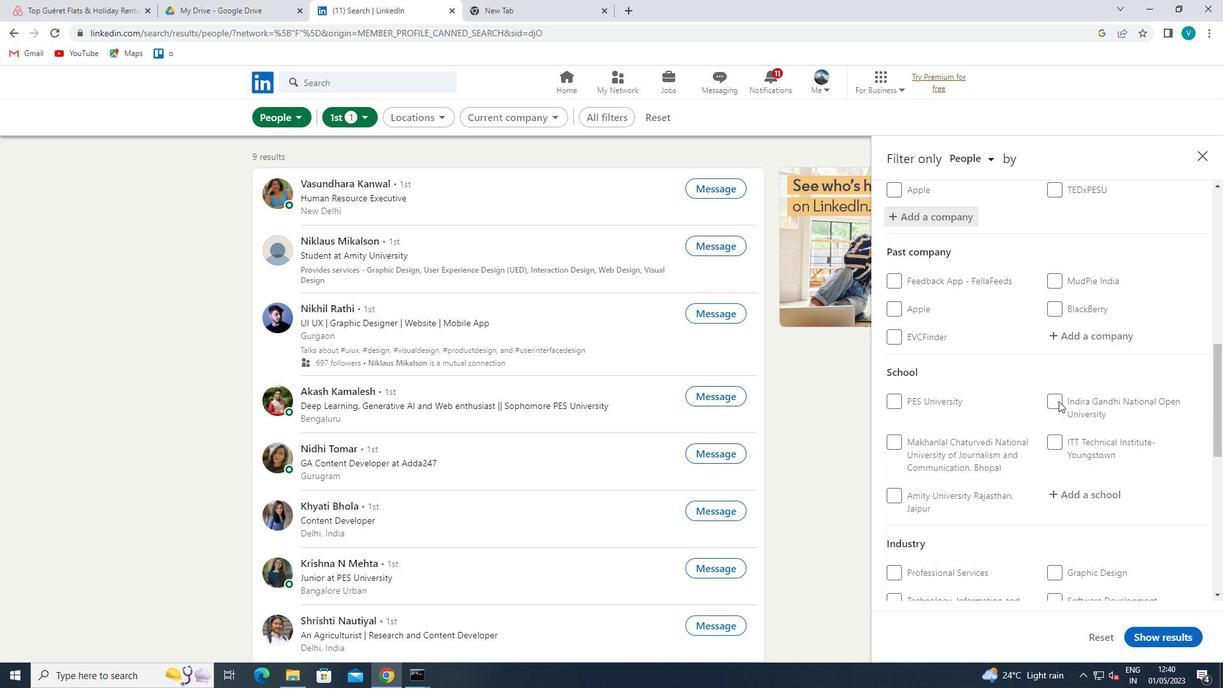
Action: Mouse scrolled (1064, 398) with delta (0, 0)
Screenshot: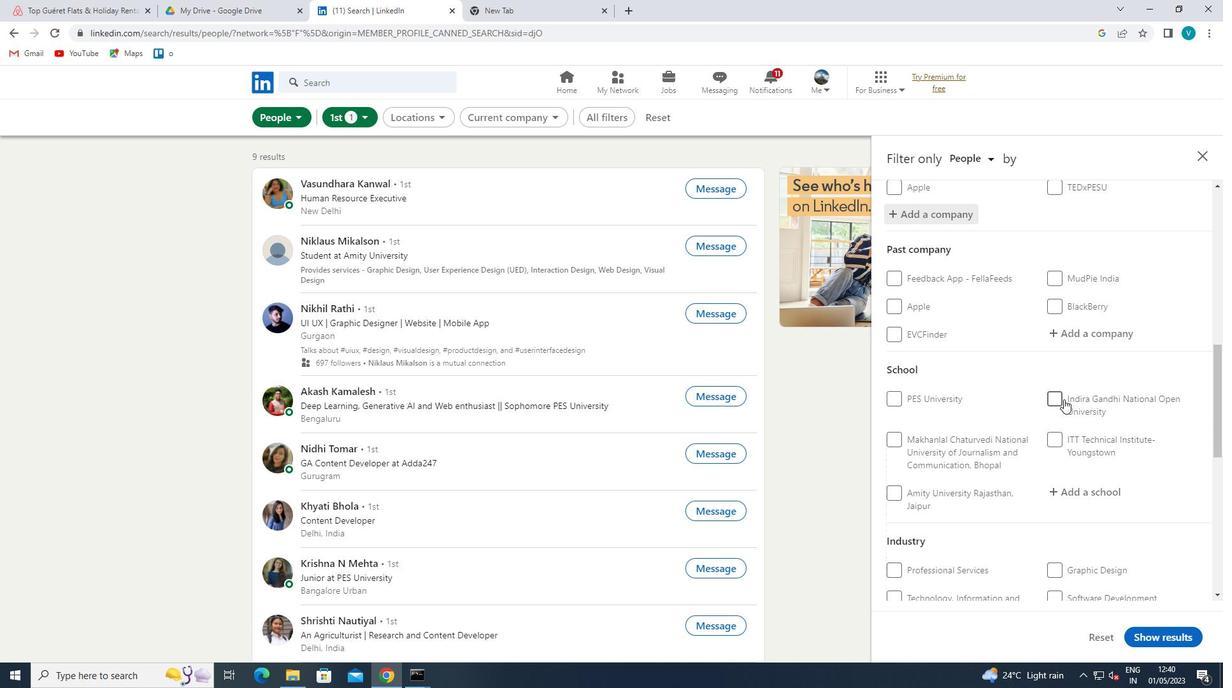 
Action: Mouse moved to (1069, 427)
Screenshot: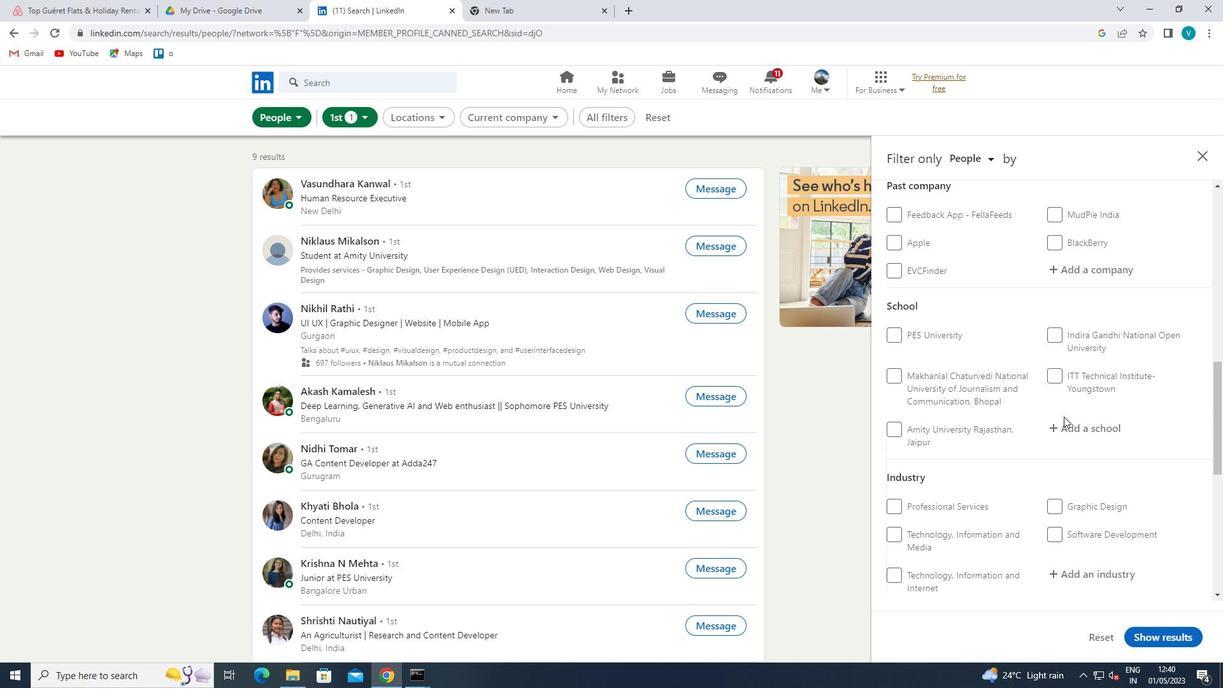 
Action: Mouse pressed left at (1069, 427)
Screenshot: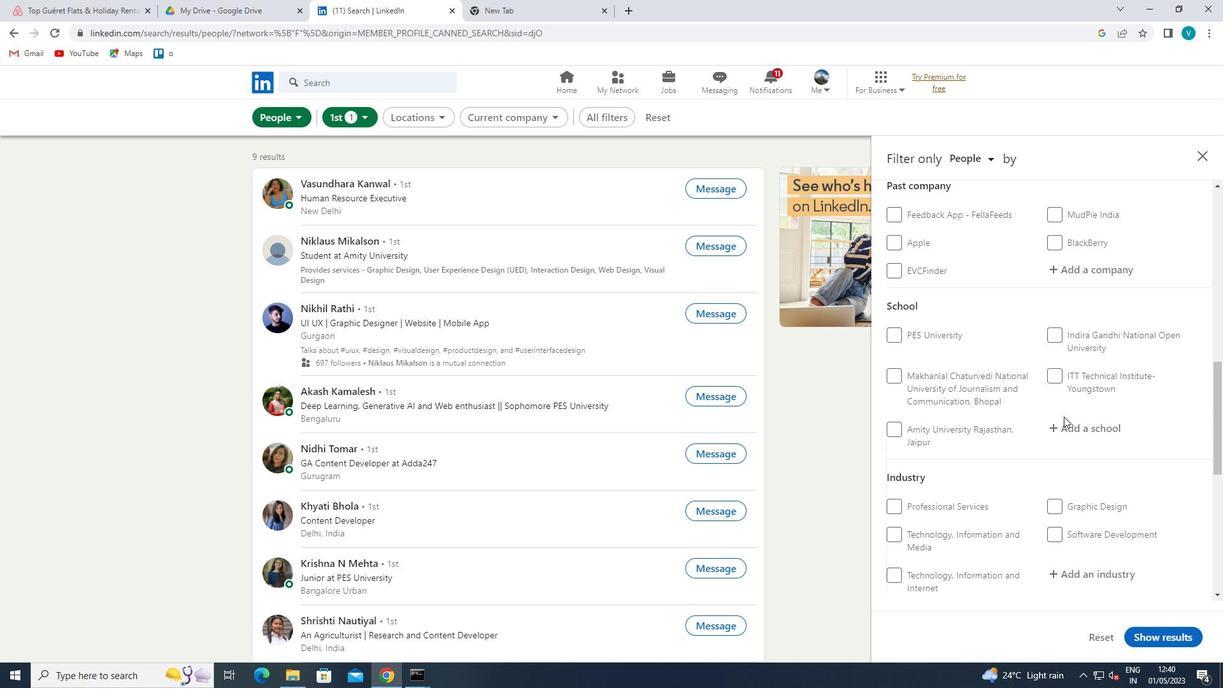 
Action: Key pressed <Key.shift>GOVERNMENT<Key.space><Key.shift>COLLEGE<Key.space>OF<Key.space><Key.shift>ENGINEERING<Key.space>
Screenshot: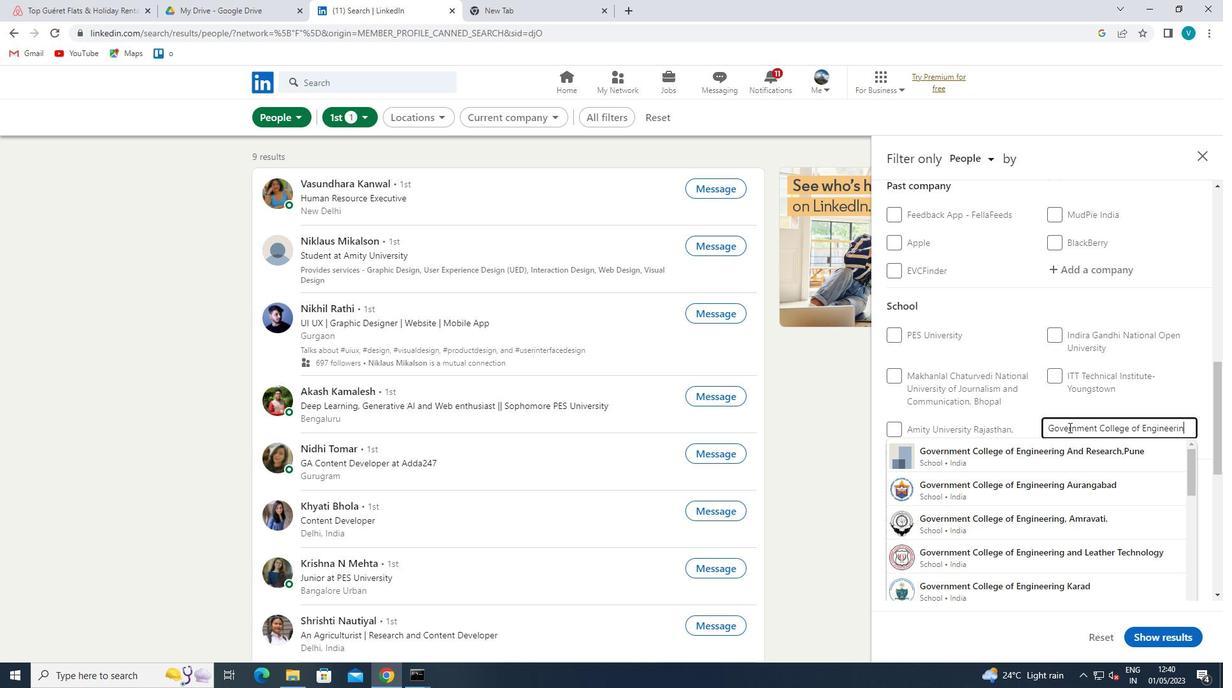 
Action: Mouse moved to (1109, 488)
Screenshot: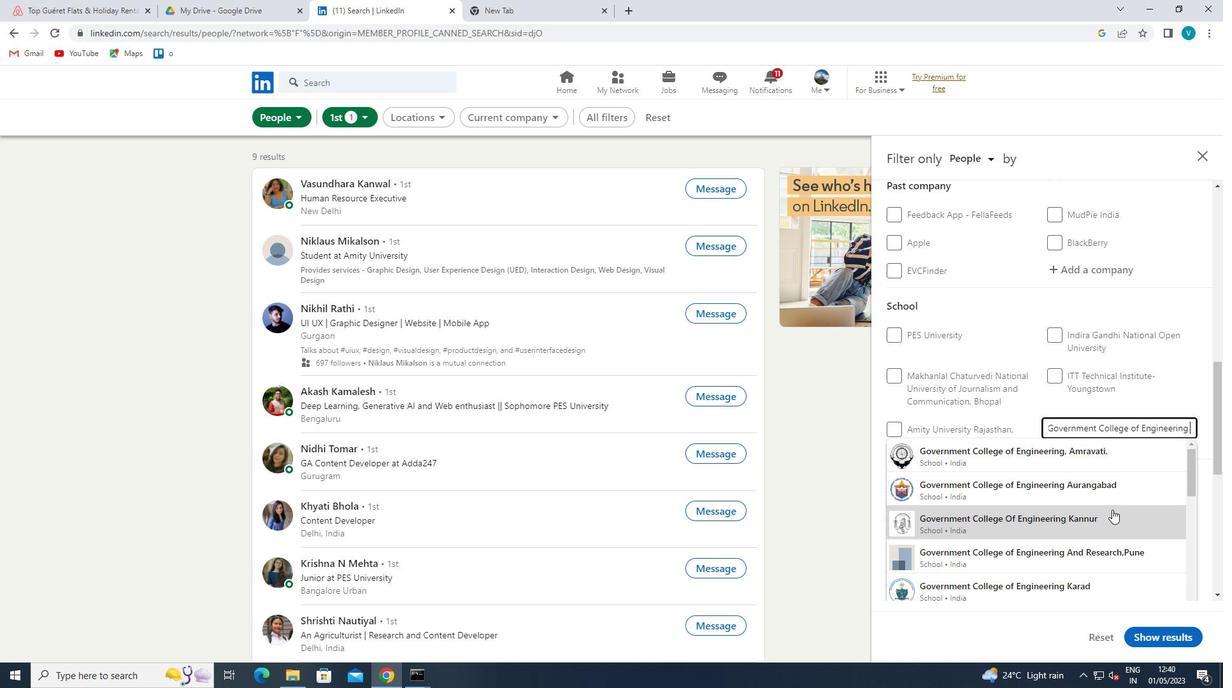 
Action: Mouse pressed left at (1109, 488)
Screenshot: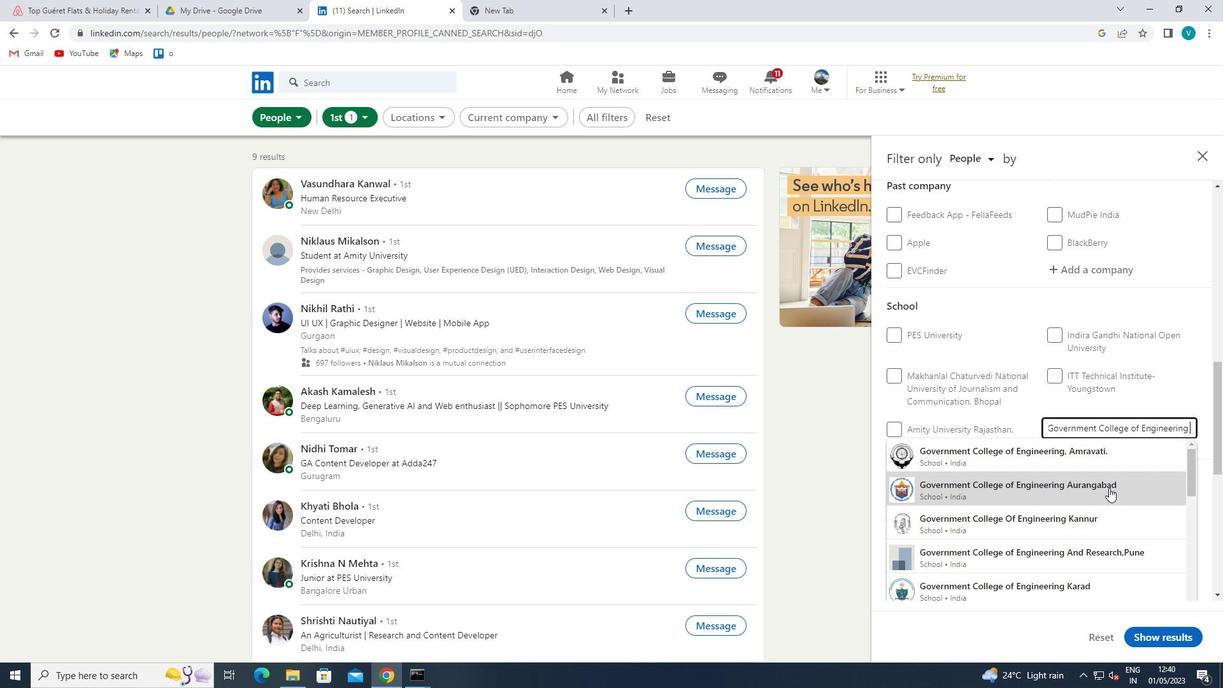 
Action: Mouse scrolled (1109, 487) with delta (0, 0)
Screenshot: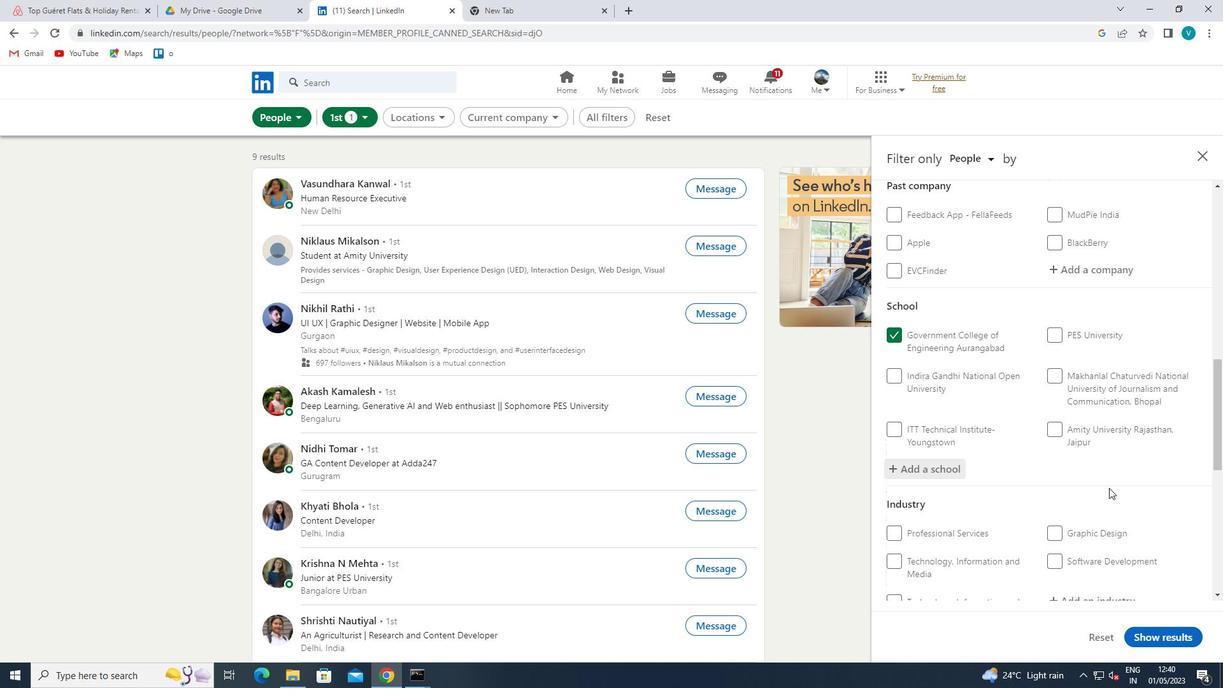 
Action: Mouse scrolled (1109, 487) with delta (0, 0)
Screenshot: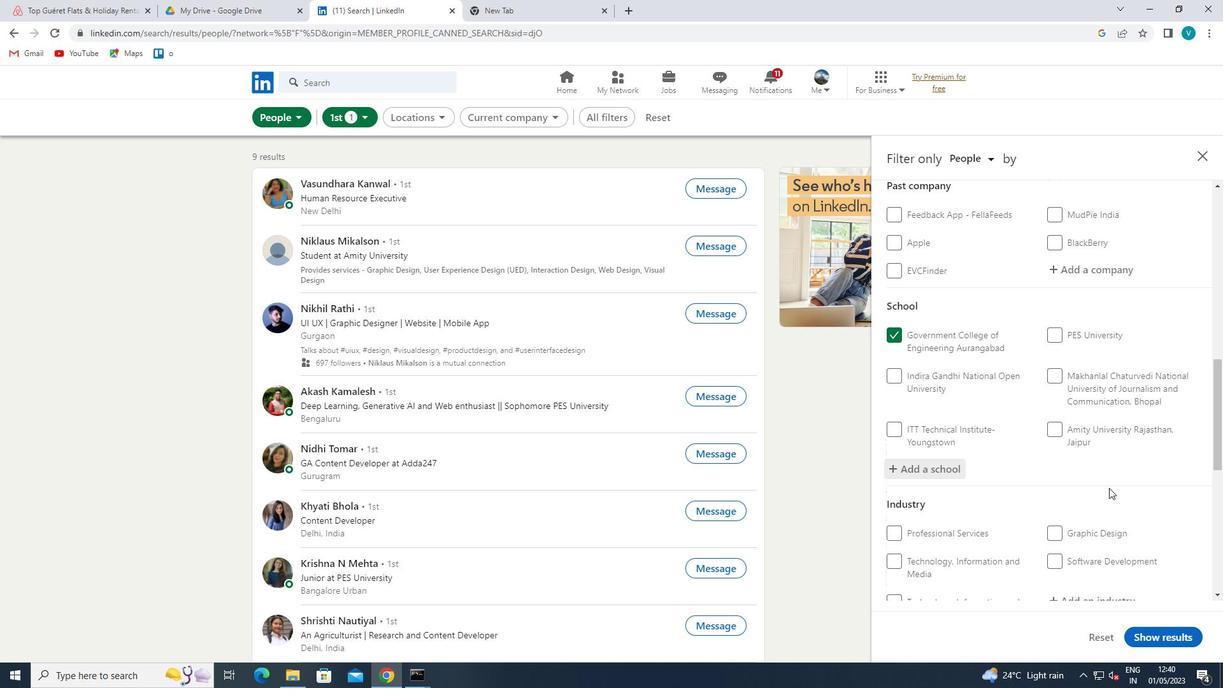 
Action: Mouse scrolled (1109, 487) with delta (0, 0)
Screenshot: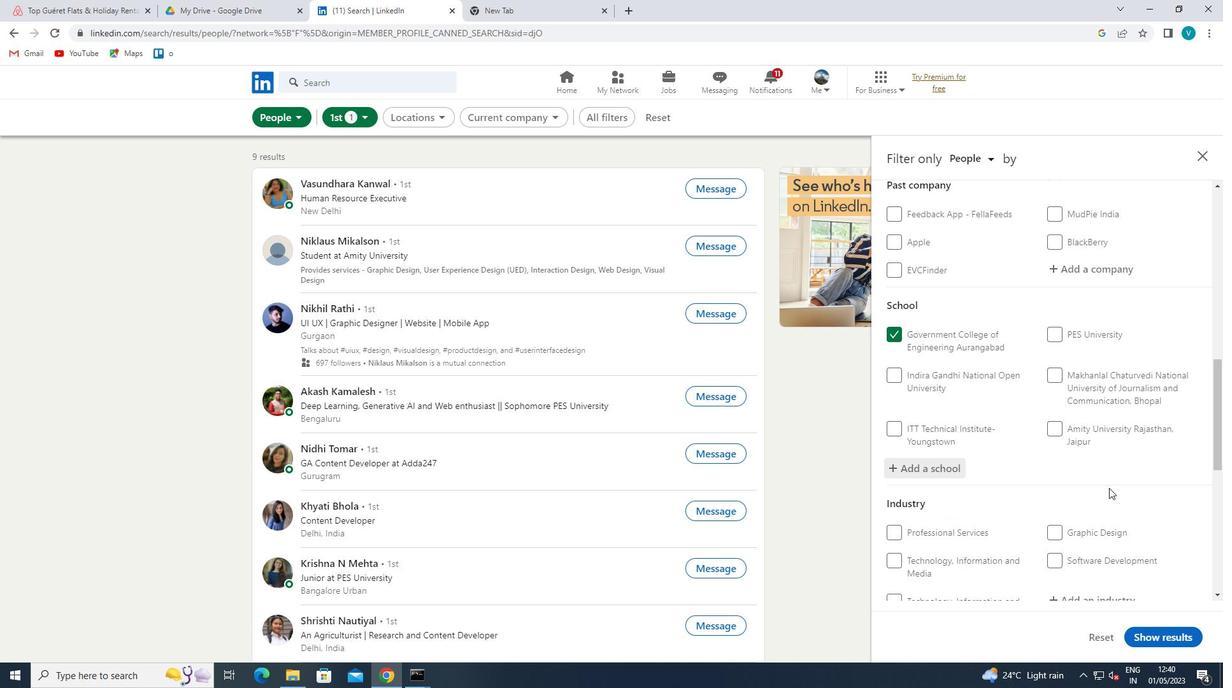 
Action: Mouse moved to (1106, 412)
Screenshot: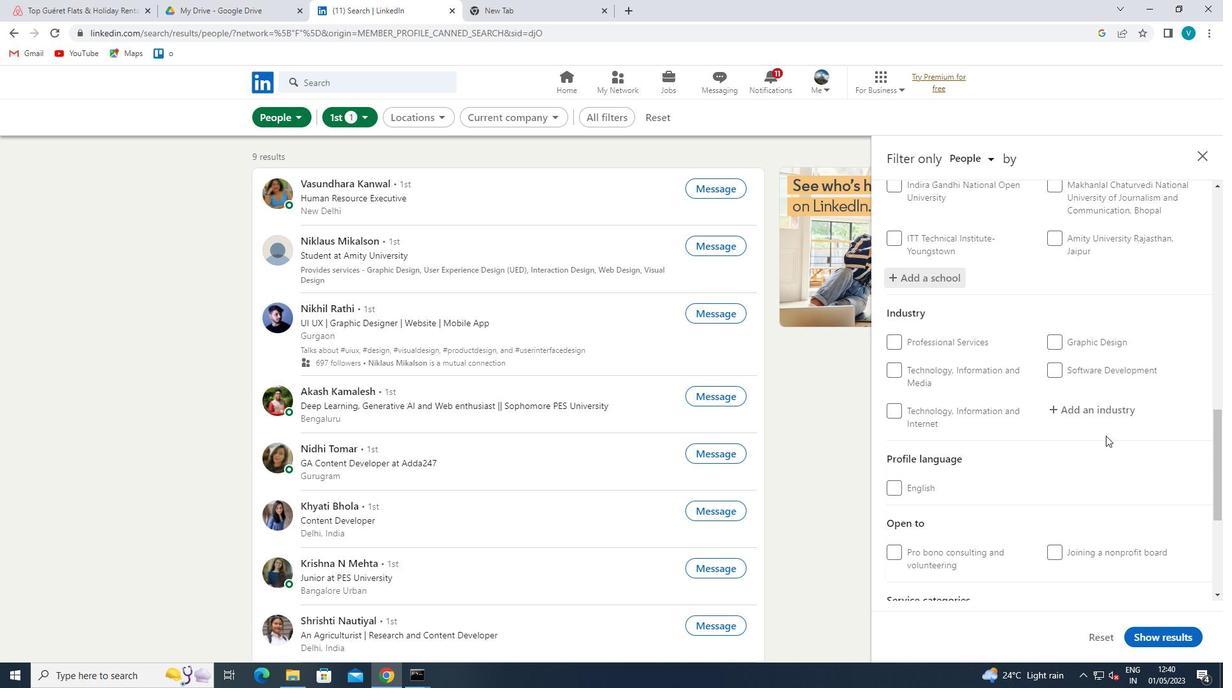 
Action: Mouse pressed left at (1106, 412)
Screenshot: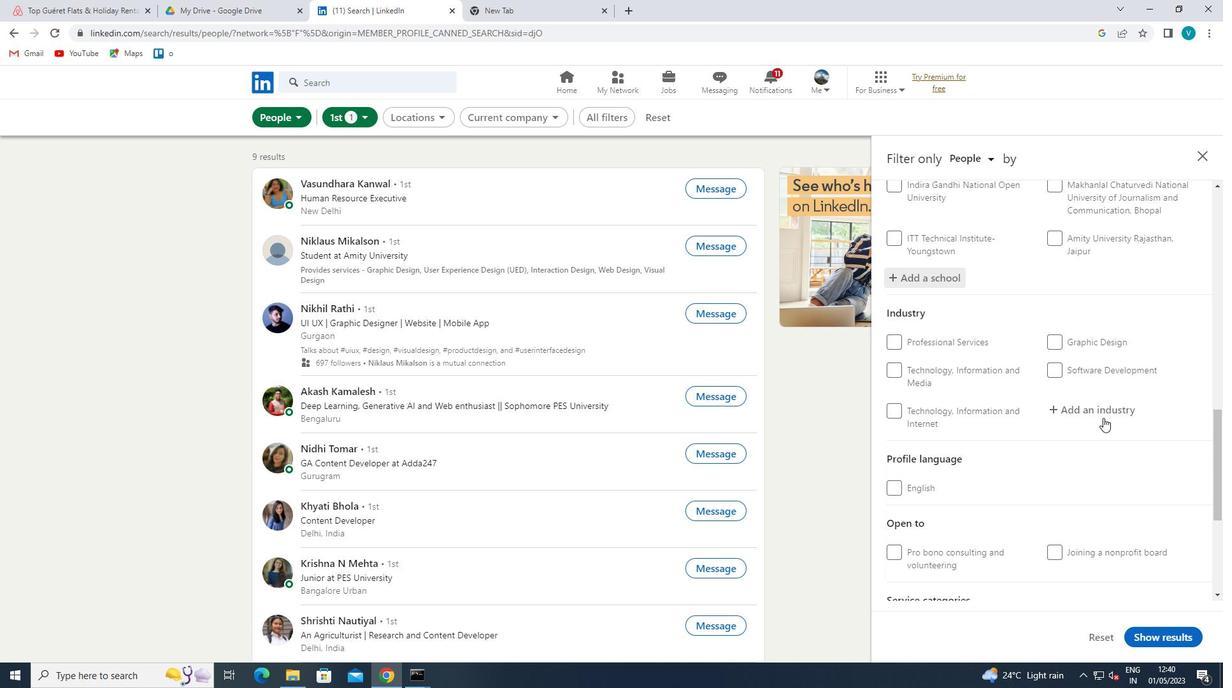 
Action: Key pressed <Key.shift>MEDICAL<Key.space>
Screenshot: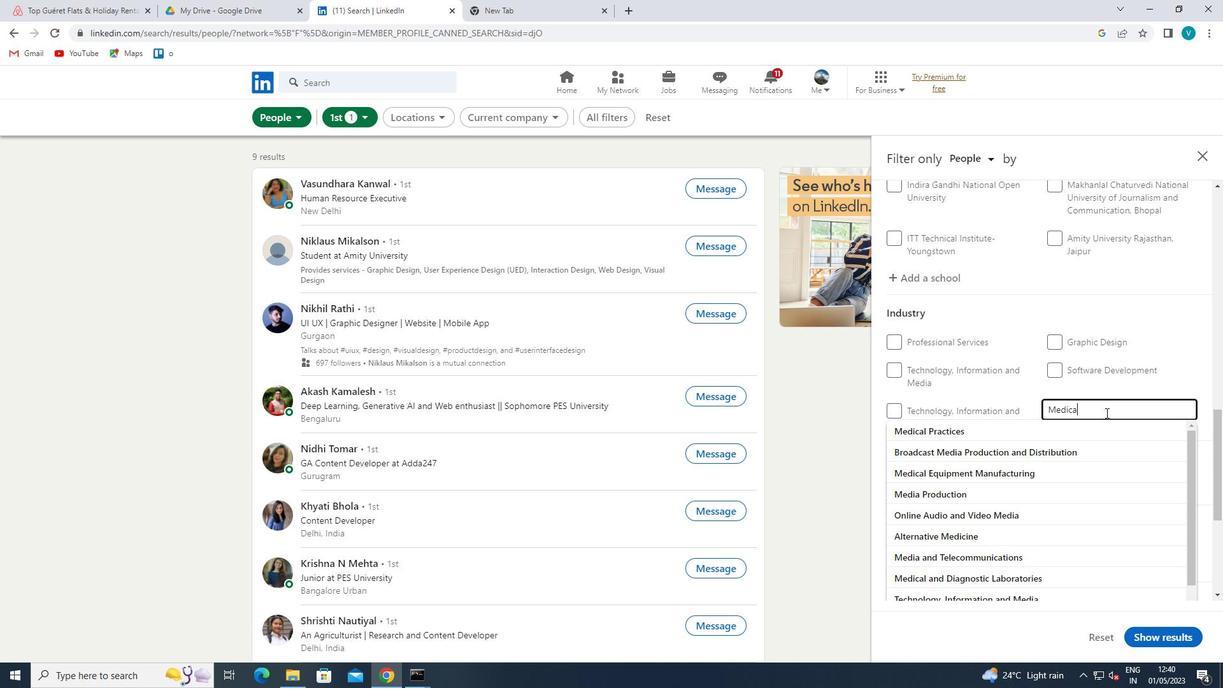 
Action: Mouse moved to (1076, 444)
Screenshot: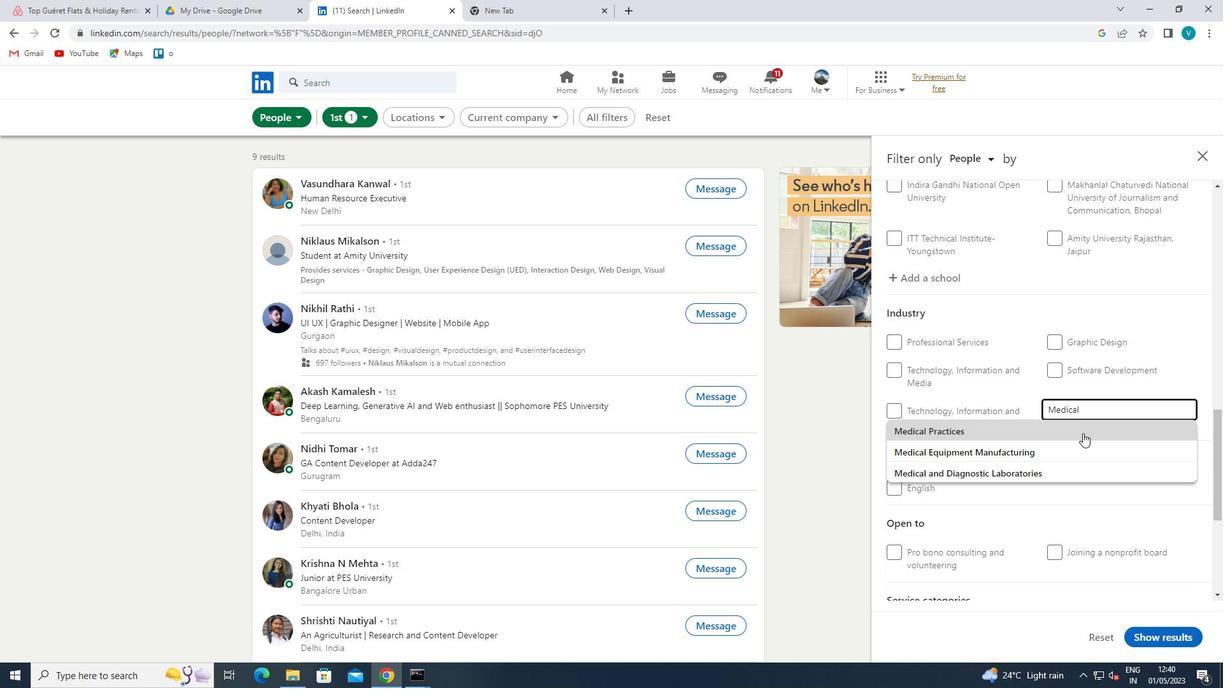 
Action: Mouse pressed left at (1076, 444)
Screenshot: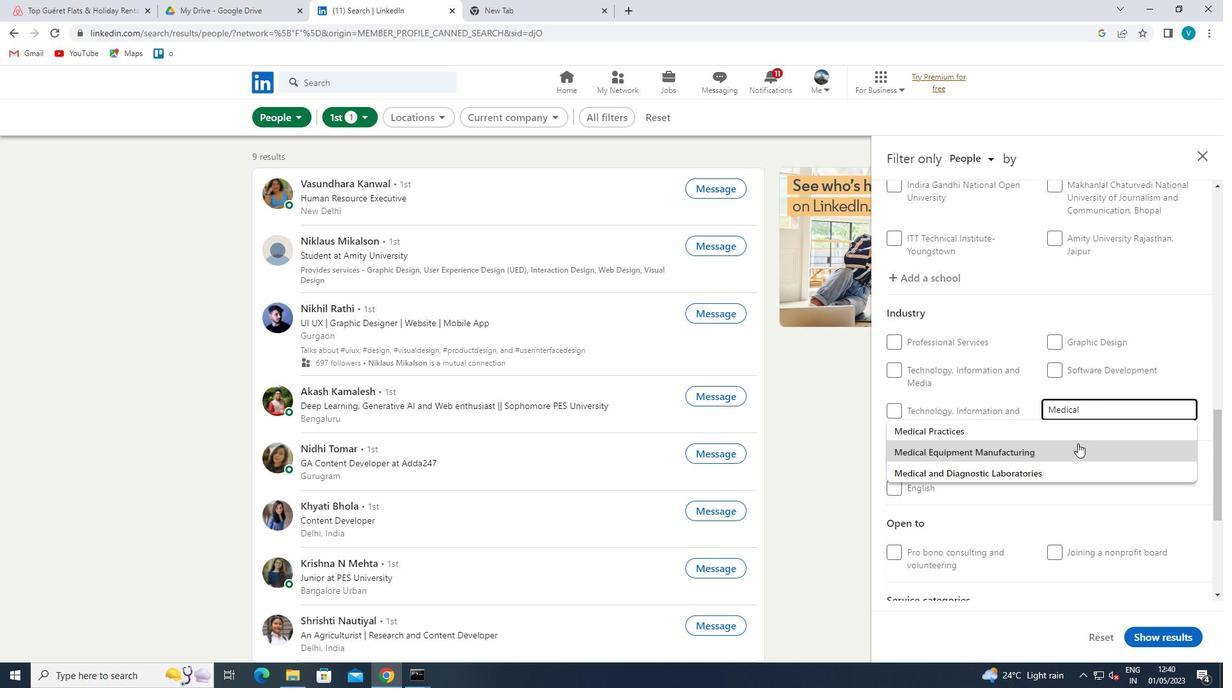 
Action: Mouse scrolled (1076, 444) with delta (0, 0)
Screenshot: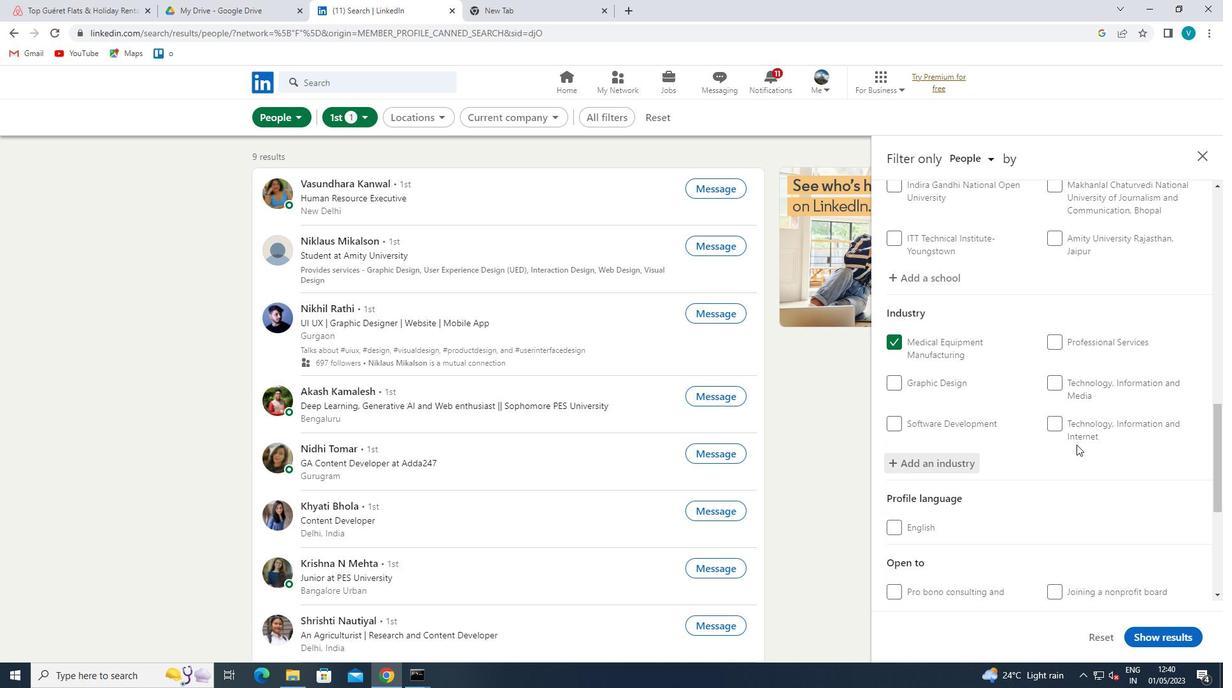 
Action: Mouse scrolled (1076, 444) with delta (0, 0)
Screenshot: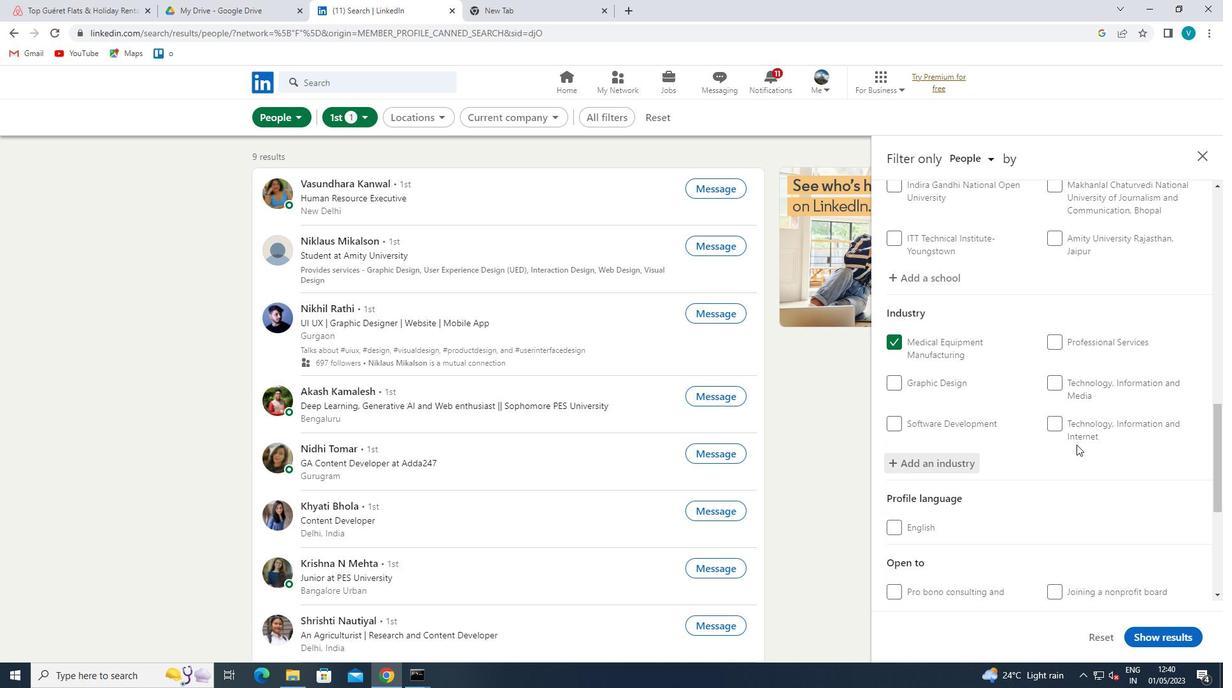
Action: Mouse scrolled (1076, 444) with delta (0, 0)
Screenshot: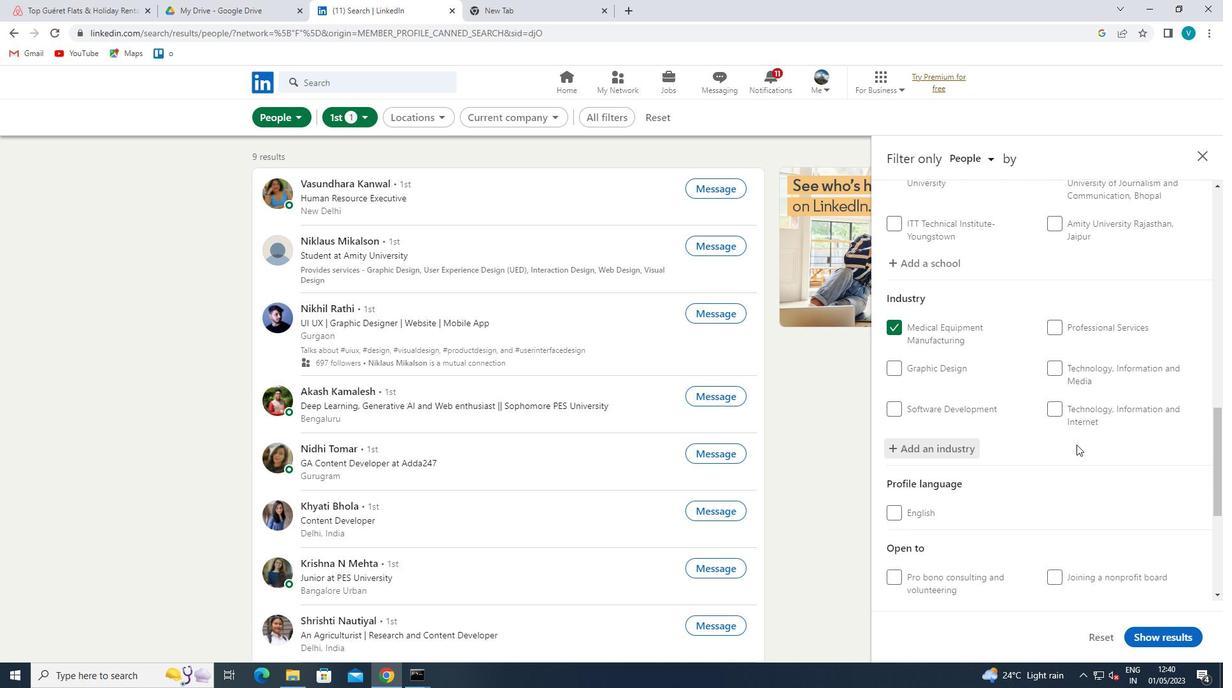 
Action: Mouse scrolled (1076, 444) with delta (0, 0)
Screenshot: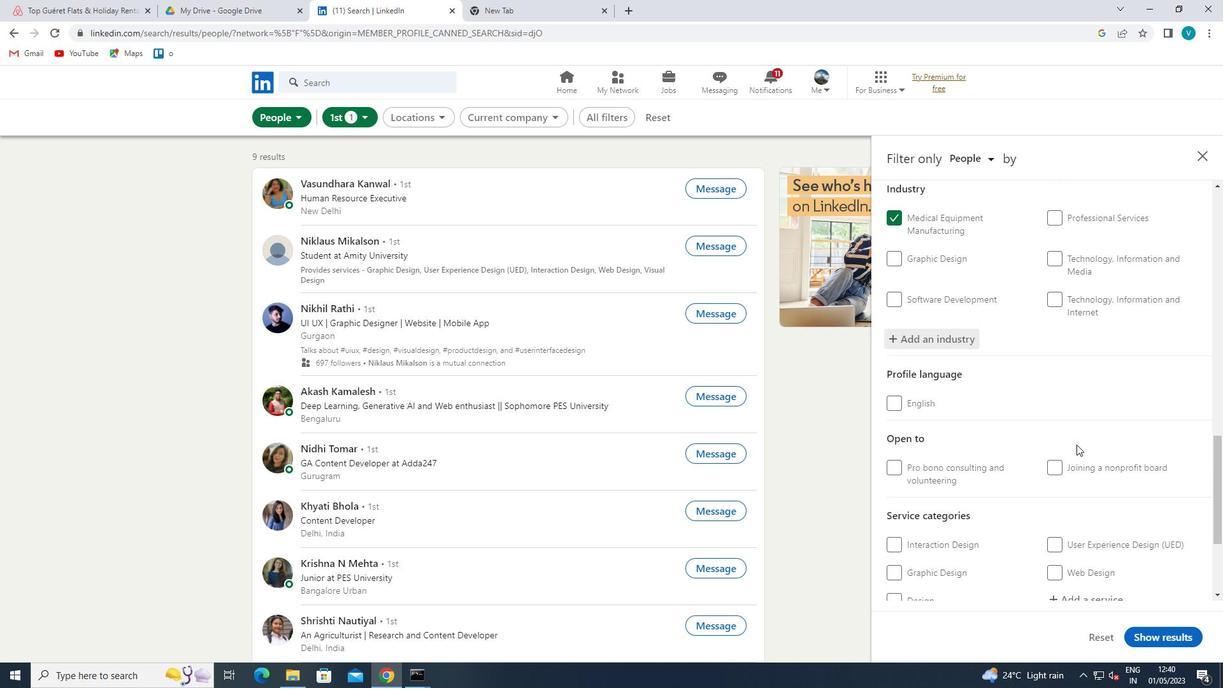 
Action: Mouse scrolled (1076, 444) with delta (0, 0)
Screenshot: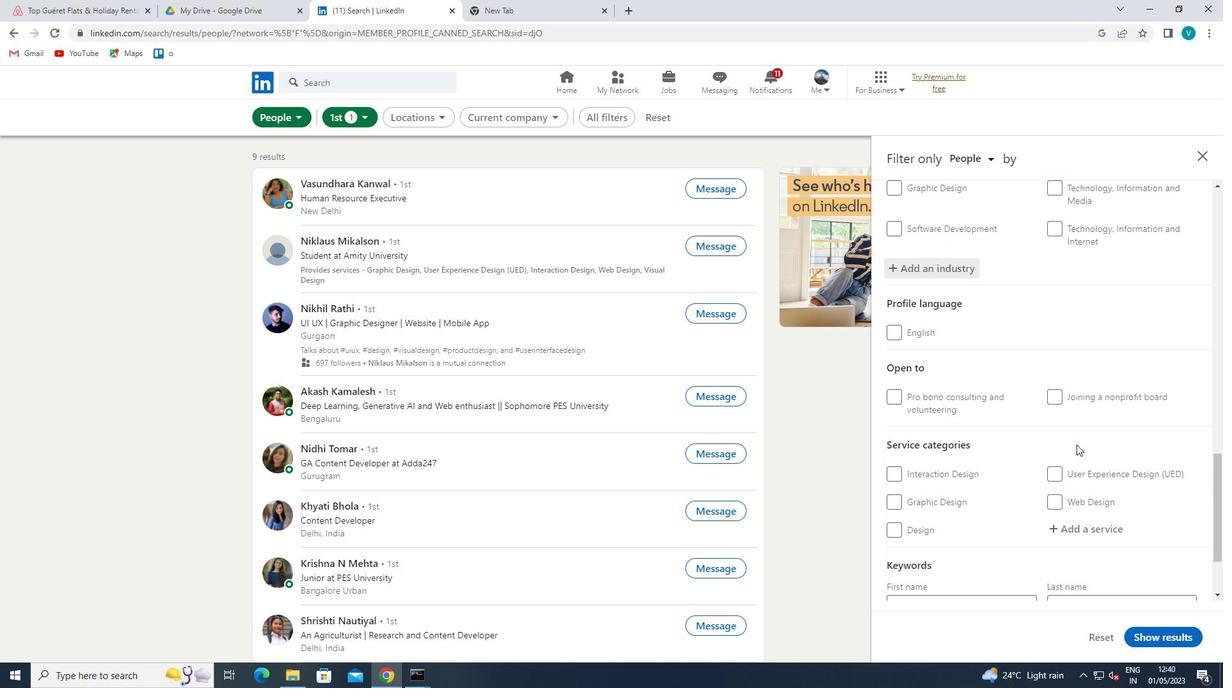 
Action: Mouse moved to (1103, 421)
Screenshot: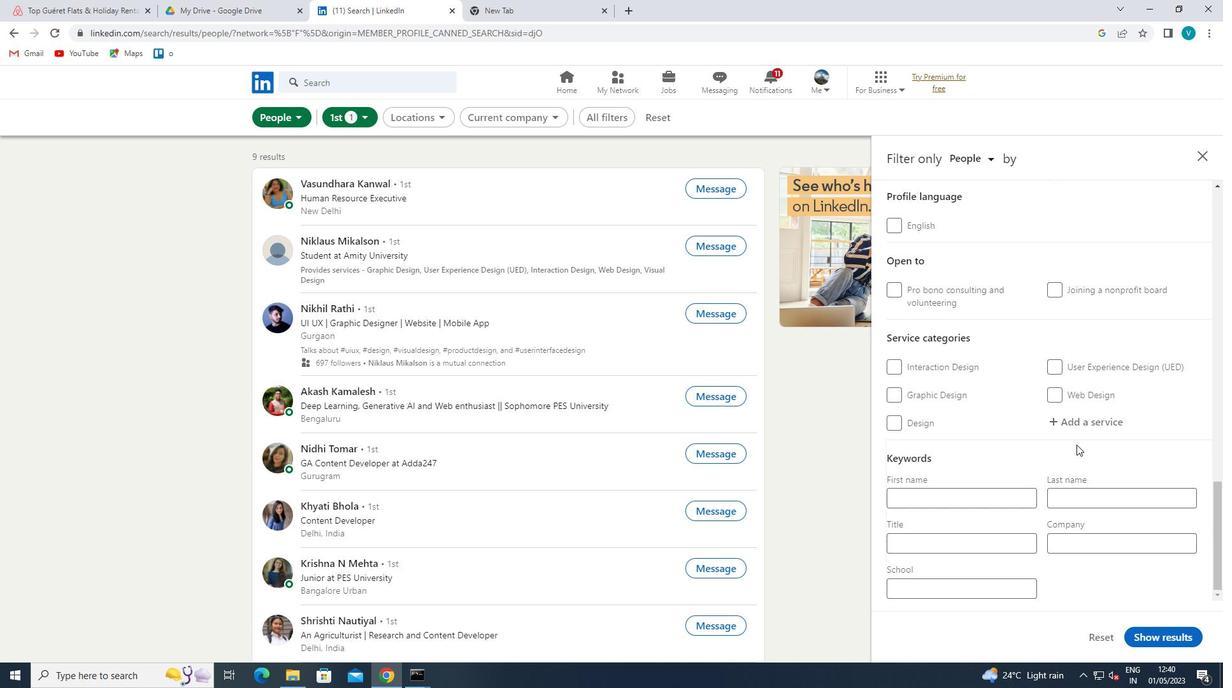 
Action: Mouse pressed left at (1103, 421)
Screenshot: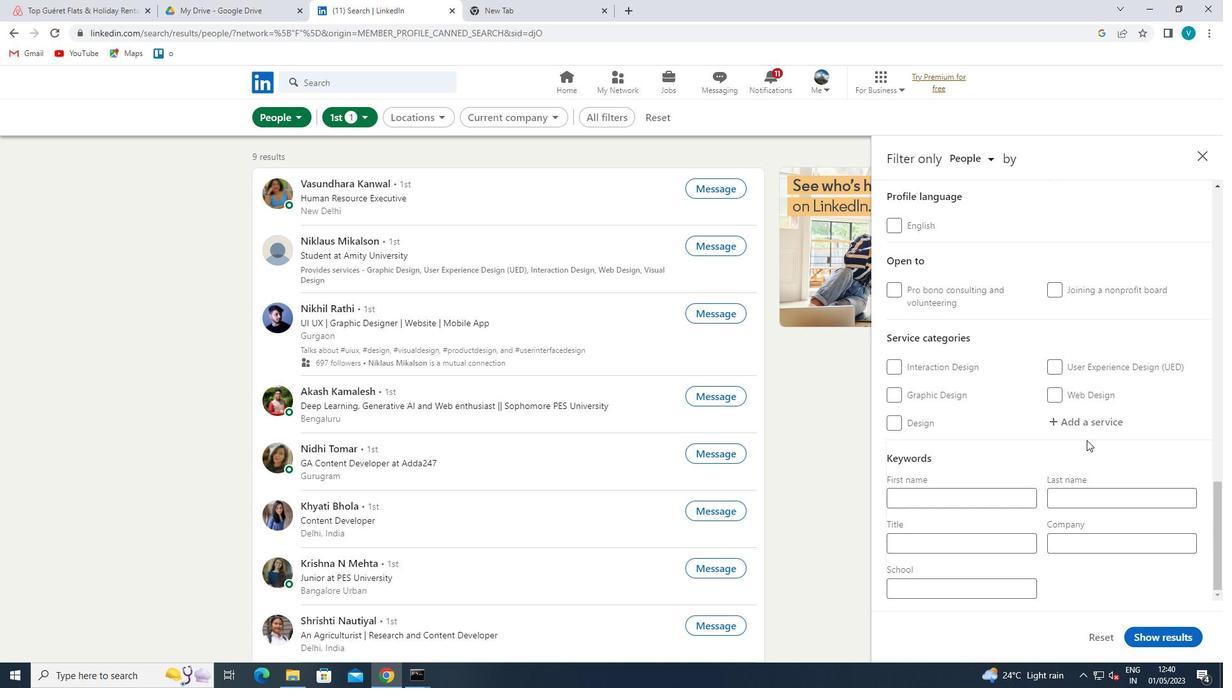
Action: Mouse moved to (1103, 420)
Screenshot: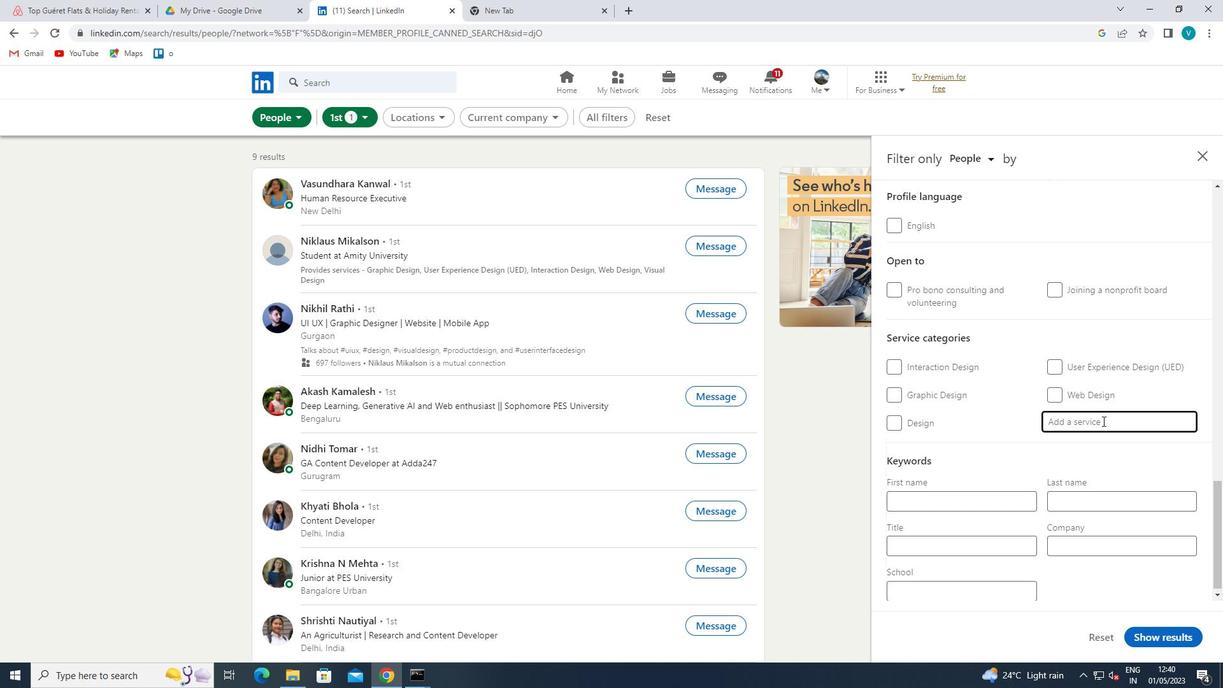 
Action: Key pressed <Key.shift>PACKAGING<Key.space>
Screenshot: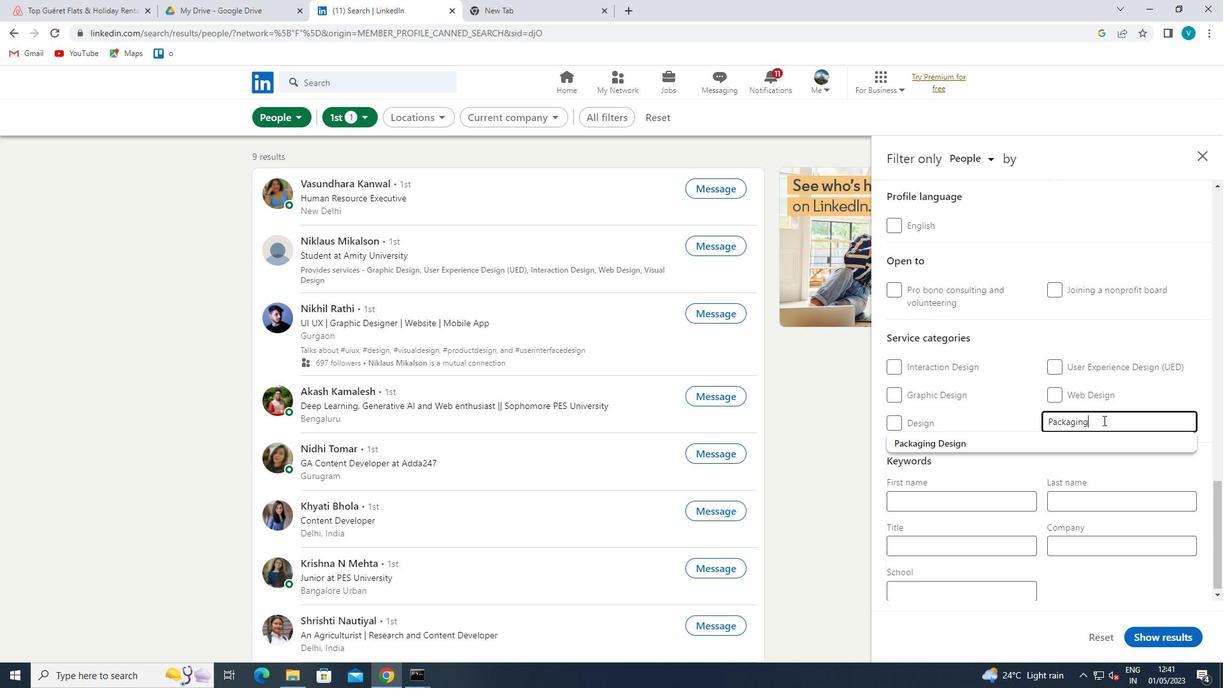 
Action: Mouse moved to (1075, 434)
Screenshot: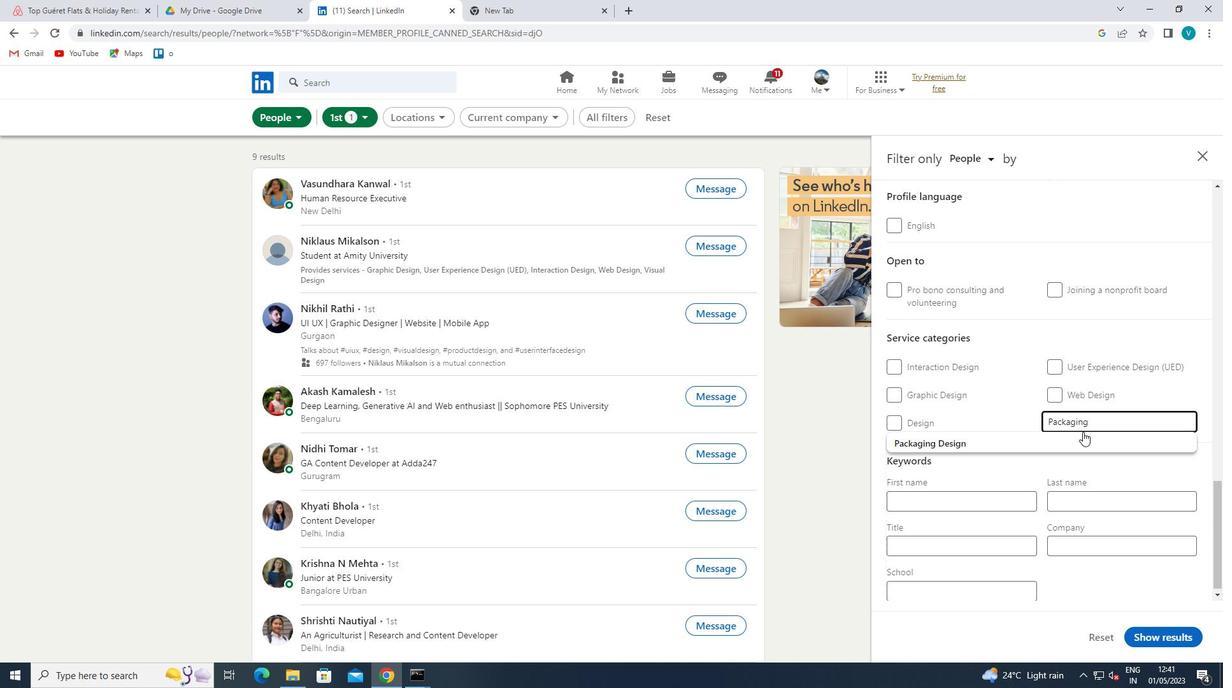 
Action: Mouse pressed left at (1075, 434)
Screenshot: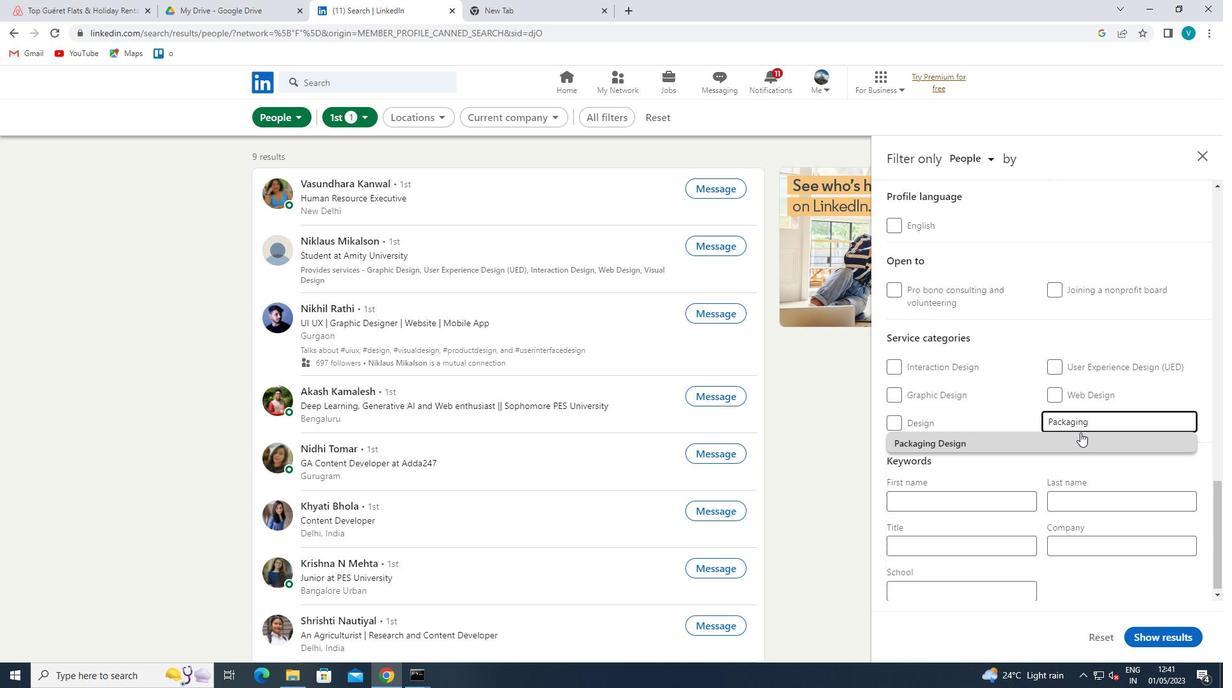 
Action: Mouse moved to (1068, 436)
Screenshot: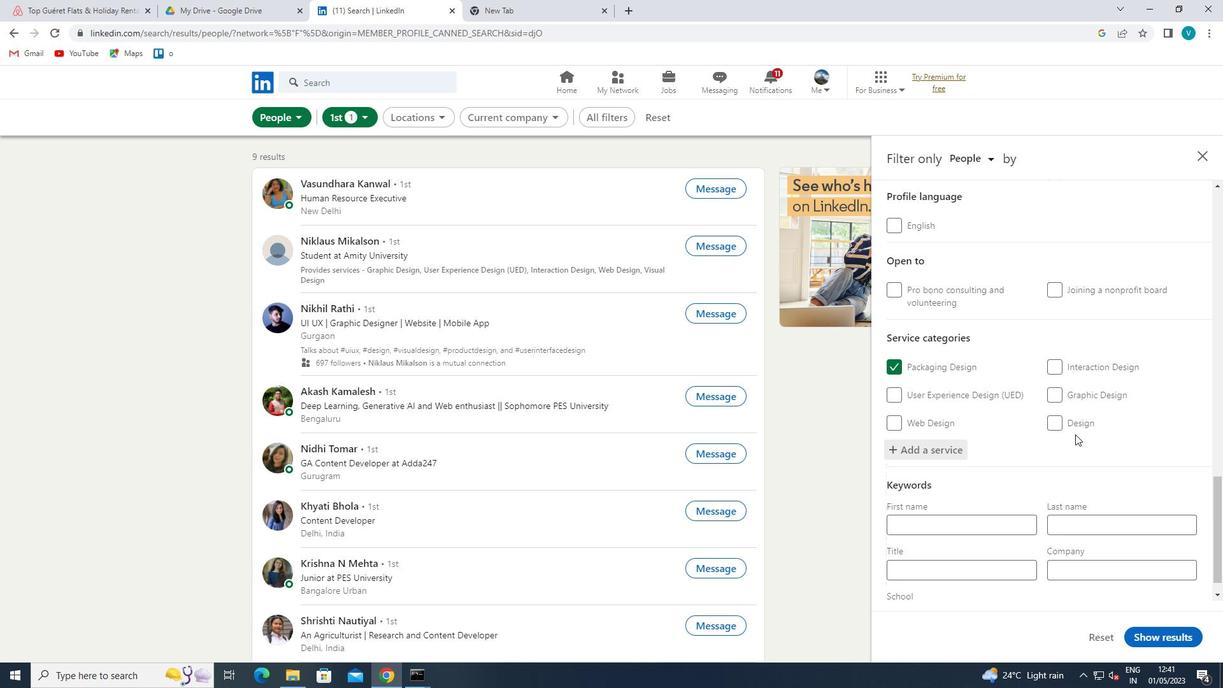 
Action: Mouse scrolled (1068, 435) with delta (0, 0)
Screenshot: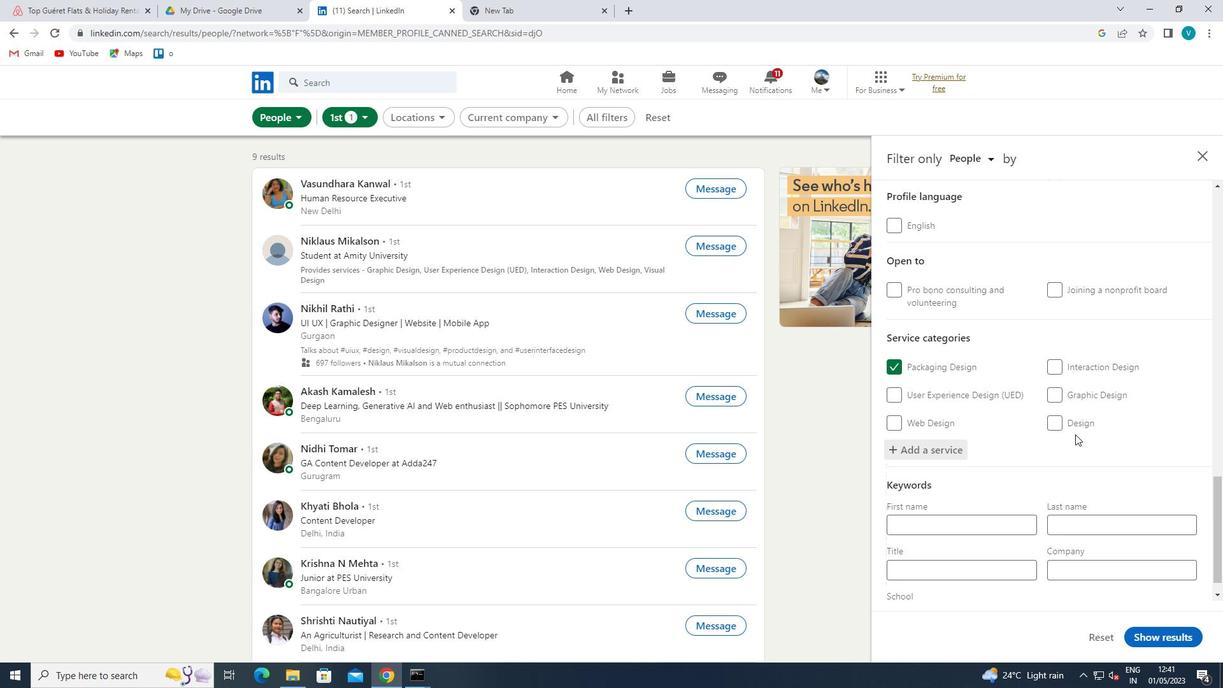 
Action: Mouse moved to (1048, 436)
Screenshot: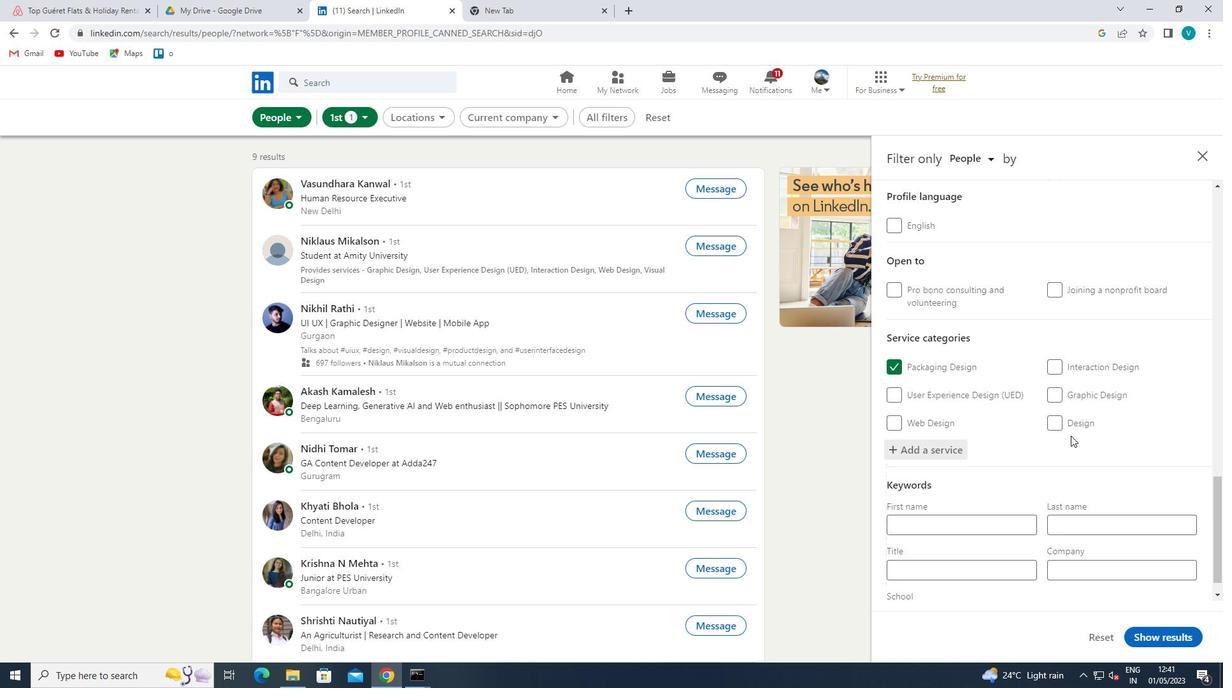 
Action: Mouse scrolled (1048, 435) with delta (0, 0)
Screenshot: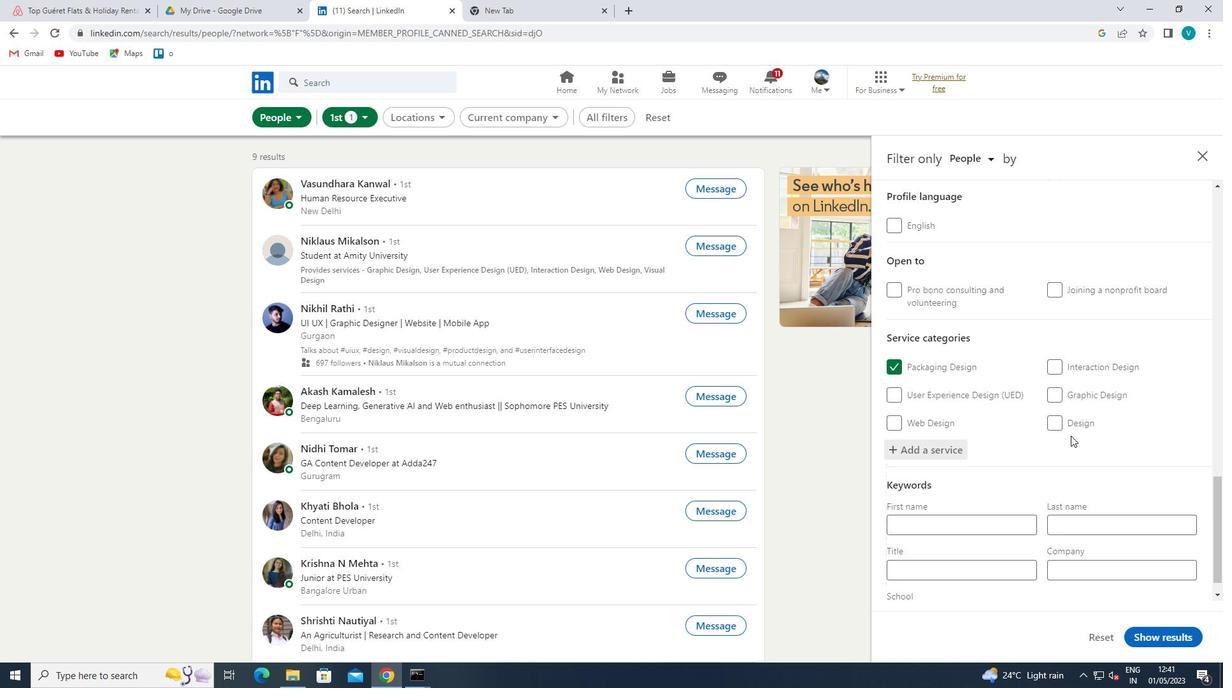 
Action: Mouse moved to (1029, 436)
Screenshot: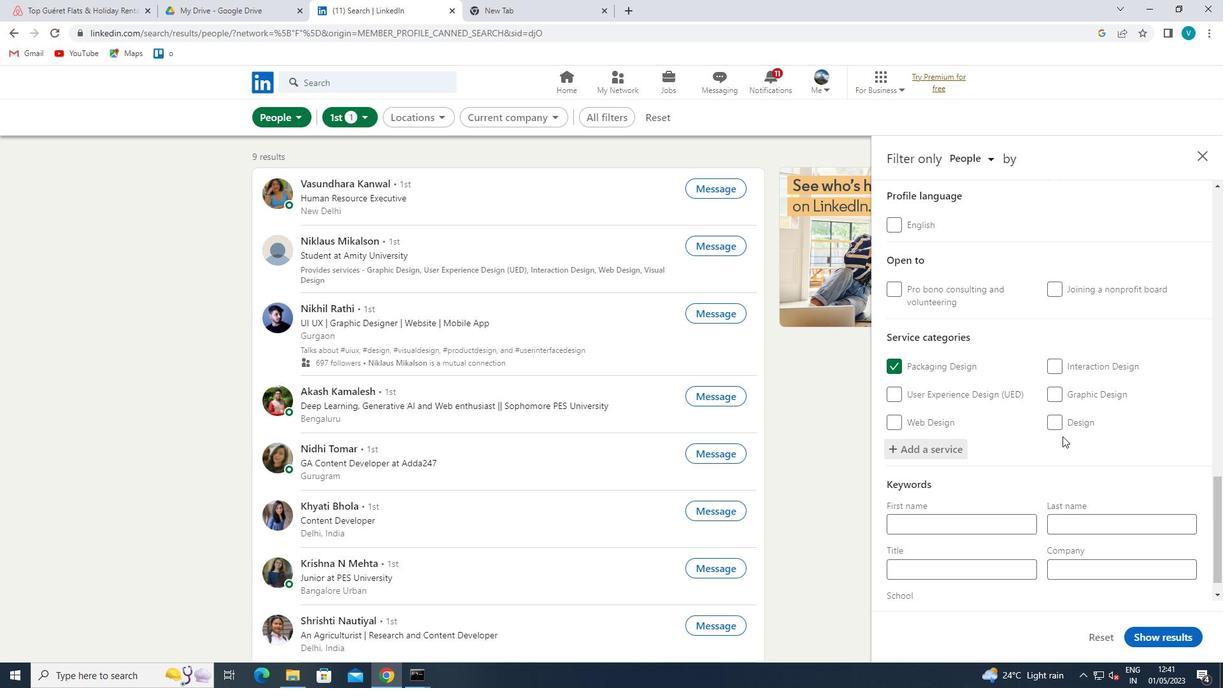 
Action: Mouse scrolled (1029, 435) with delta (0, 0)
Screenshot: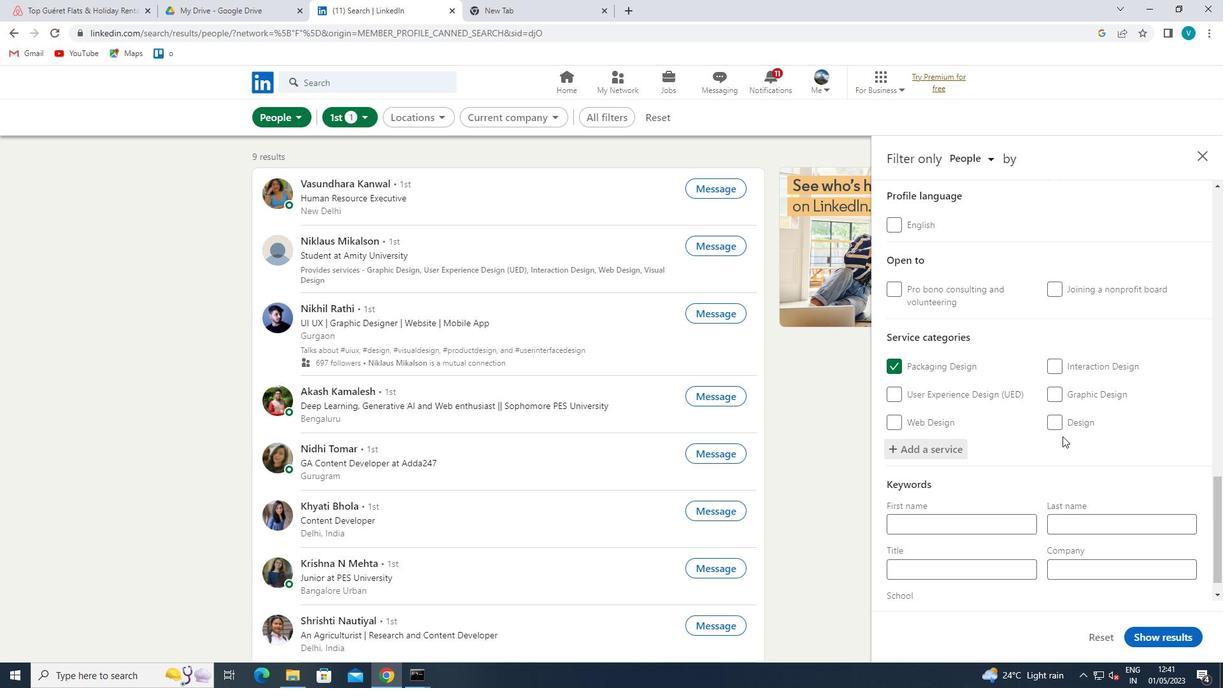 
Action: Mouse moved to (973, 544)
Screenshot: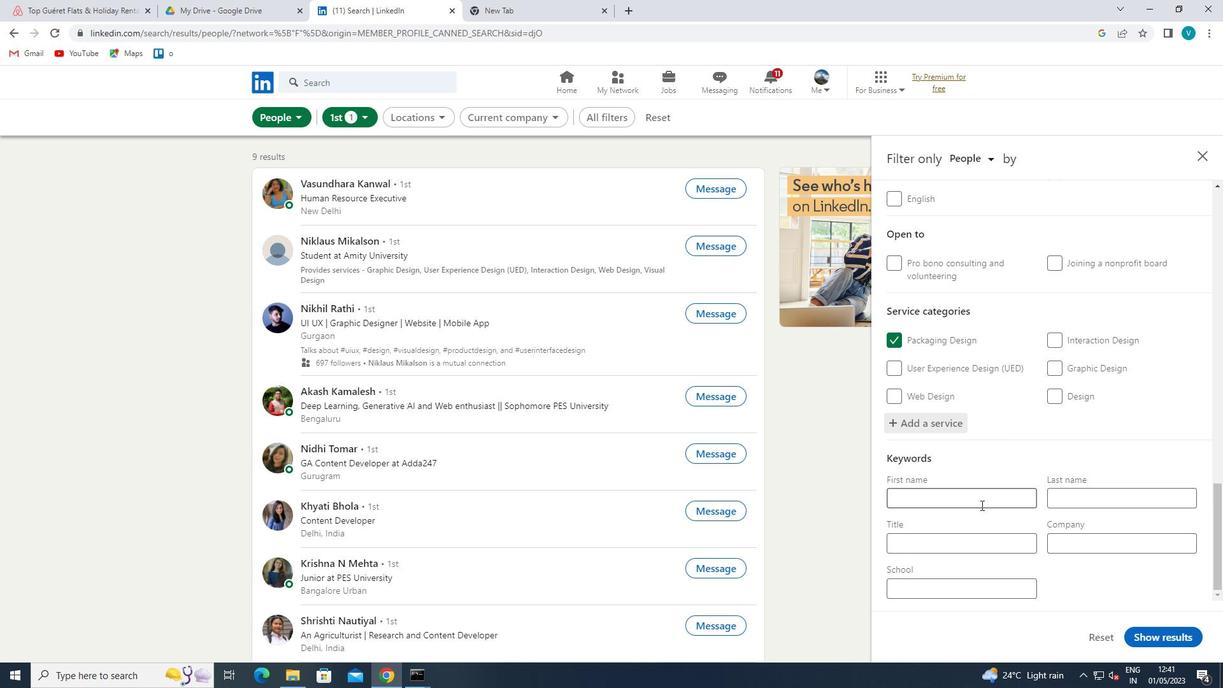 
Action: Mouse pressed left at (973, 544)
Screenshot: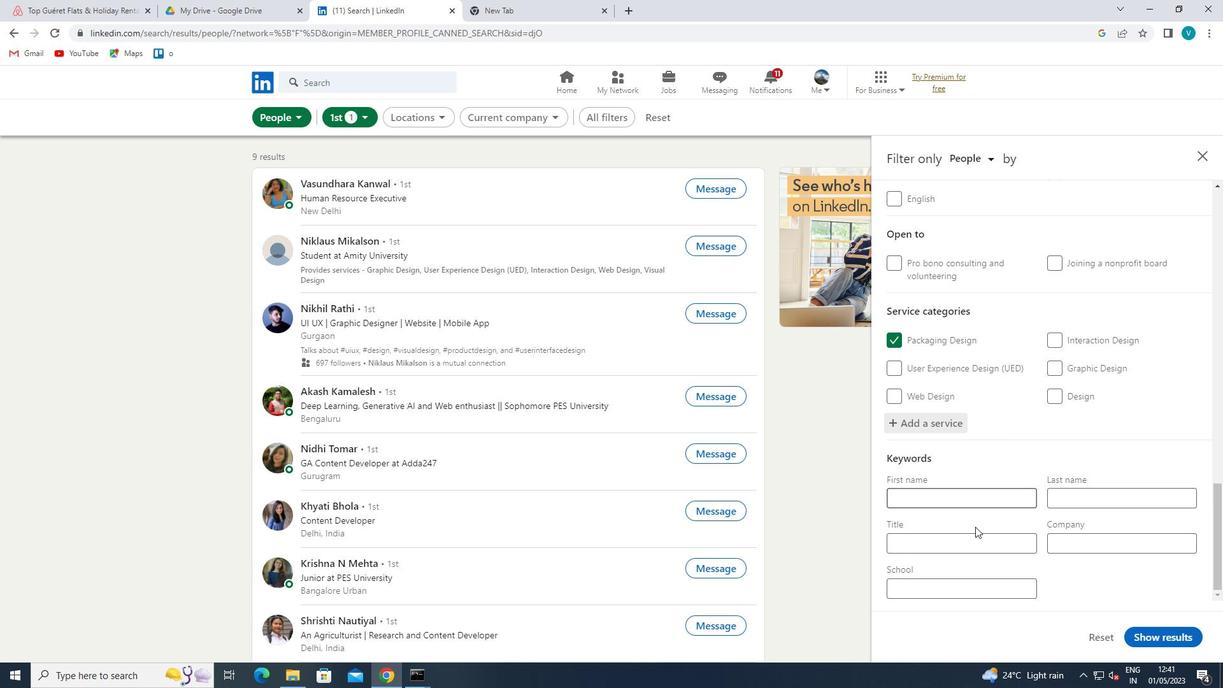 
Action: Mouse moved to (973, 544)
Screenshot: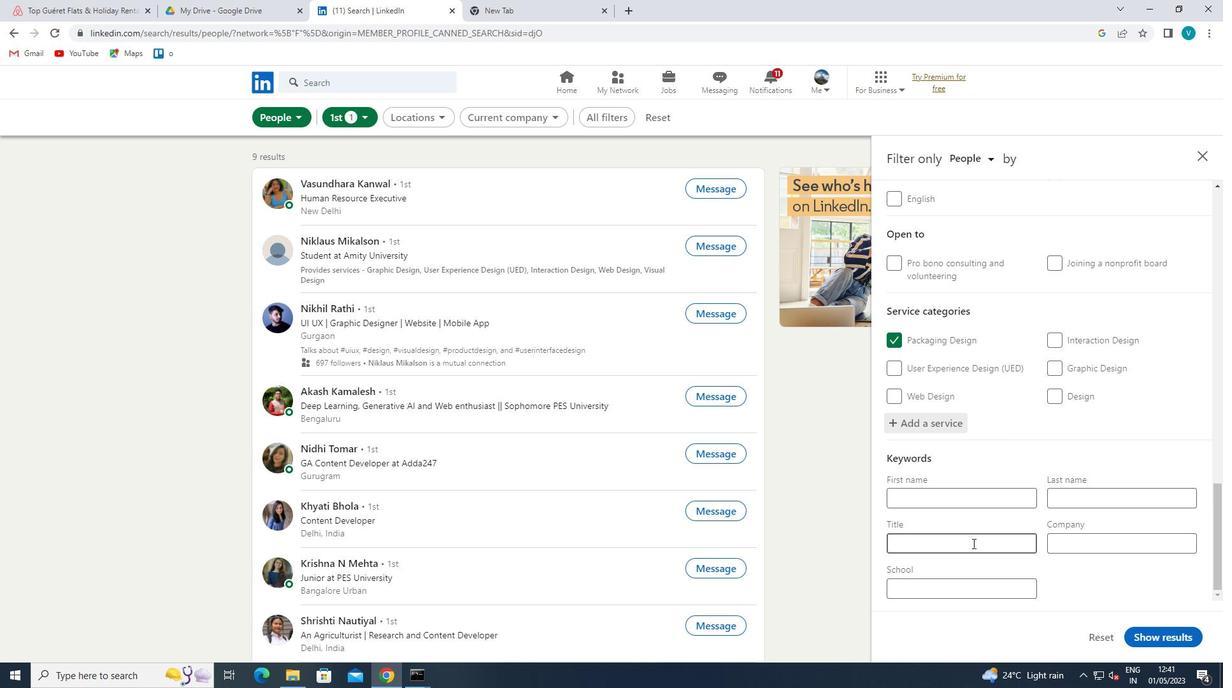 
Action: Key pressed <Key.shift>SQL<Key.space><Key.shift><Key.shift>DEVELOPER<Key.space>
Screenshot: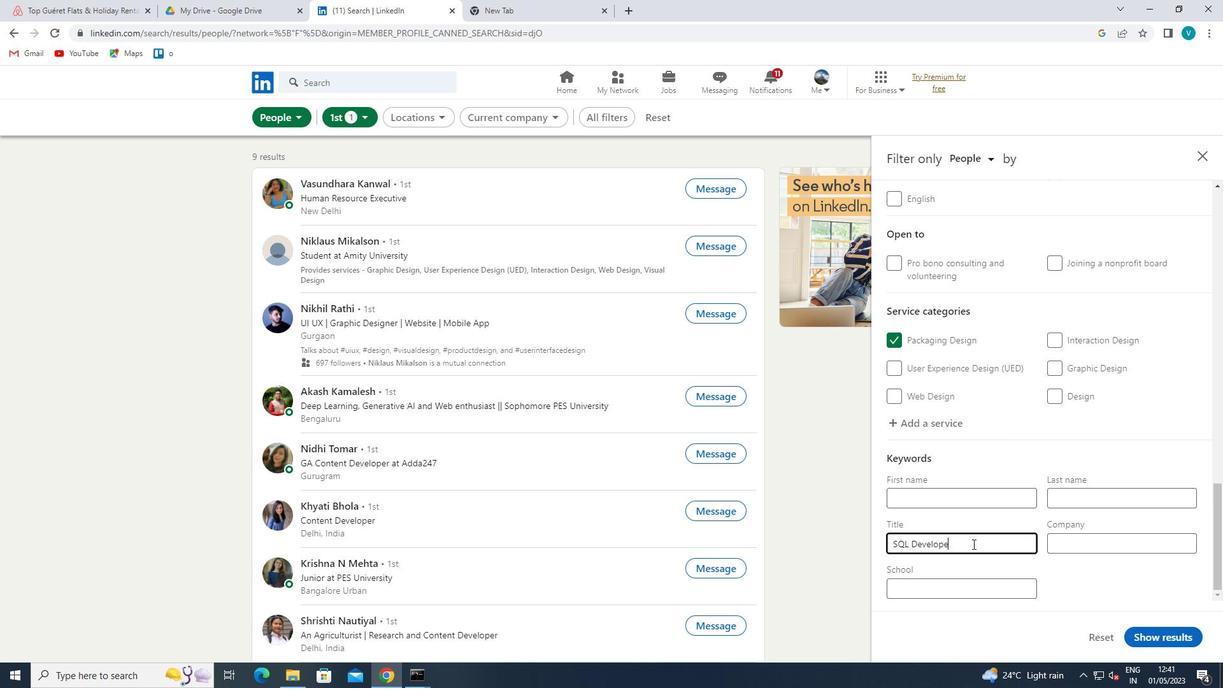 
Action: Mouse moved to (1168, 637)
Screenshot: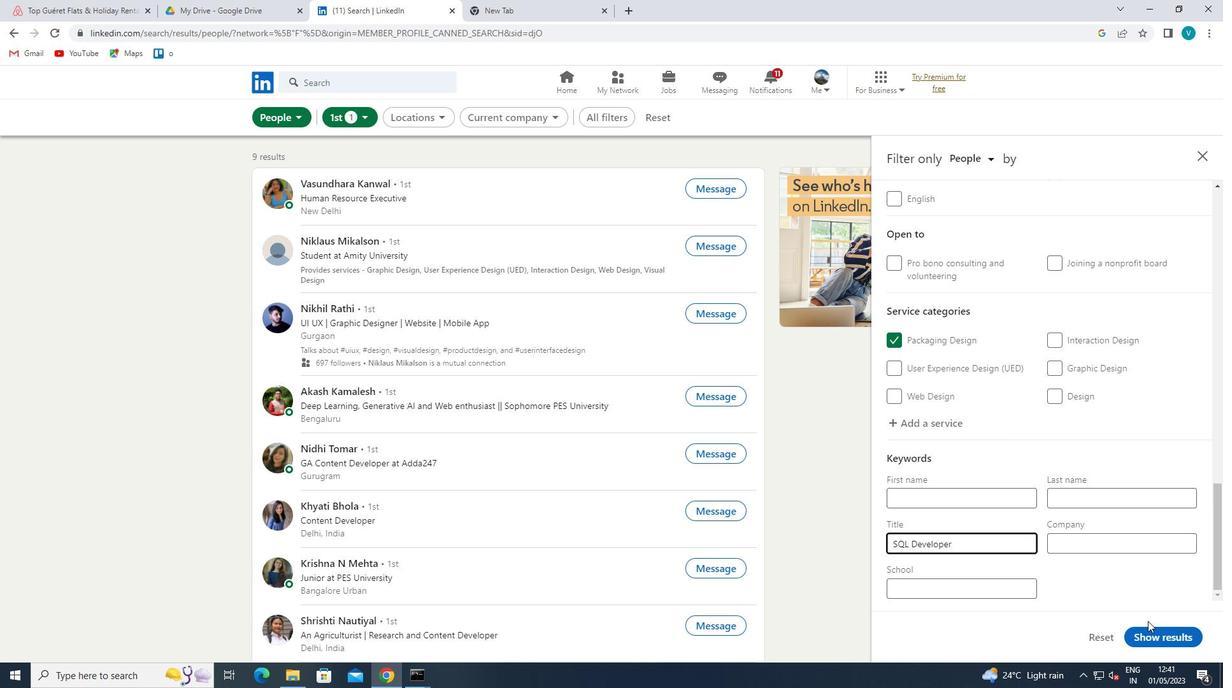 
Action: Mouse pressed left at (1168, 637)
Screenshot: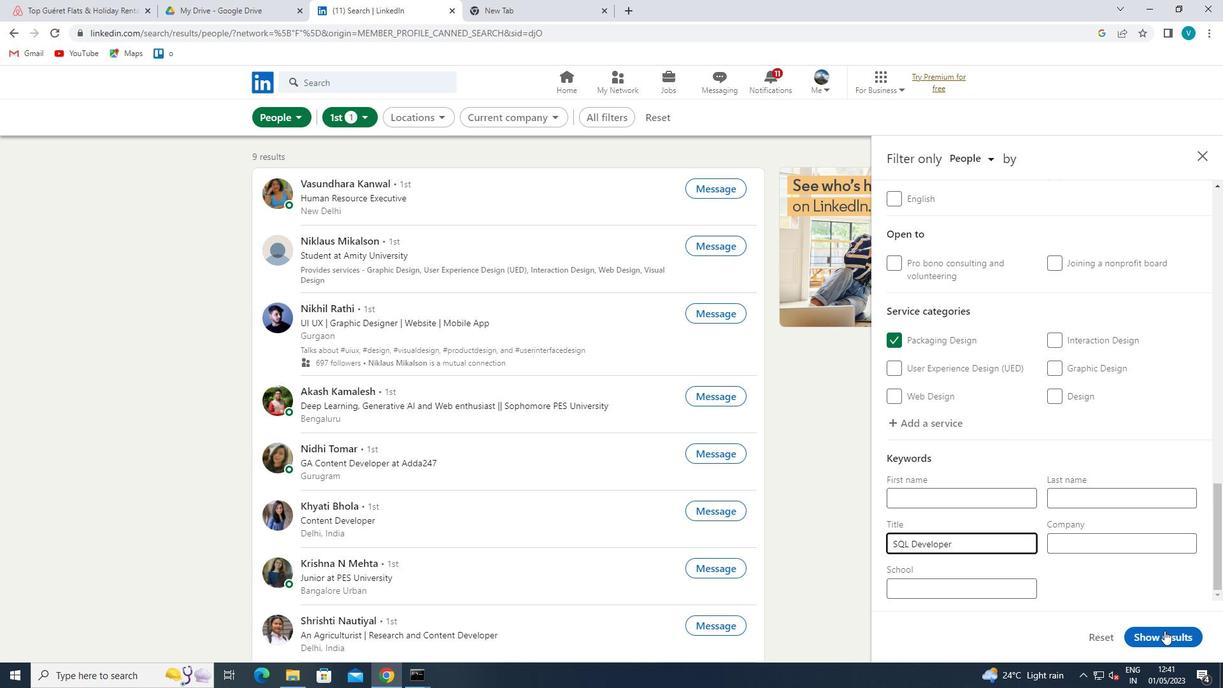 
